 Task: Open Card Critical Path Analysis Review in Board Diversity and Inclusion Coaching and Mentorship Programs to Workspace Employee Engagement and add a team member Softage.1@softage.net, a label Orange, a checklist Customer Relationship Management, an attachment from your computer, a color Orange and finally, add a card description 'Create and send out employee engagement survey on career development opportunities' and a comment 'We need to ensure that we allocate enough time and resources to this task to ensure its success.'. Add a start date 'Jan 09, 1900' with a due date 'Jan 16, 1900'
Action: Mouse moved to (30, 287)
Screenshot: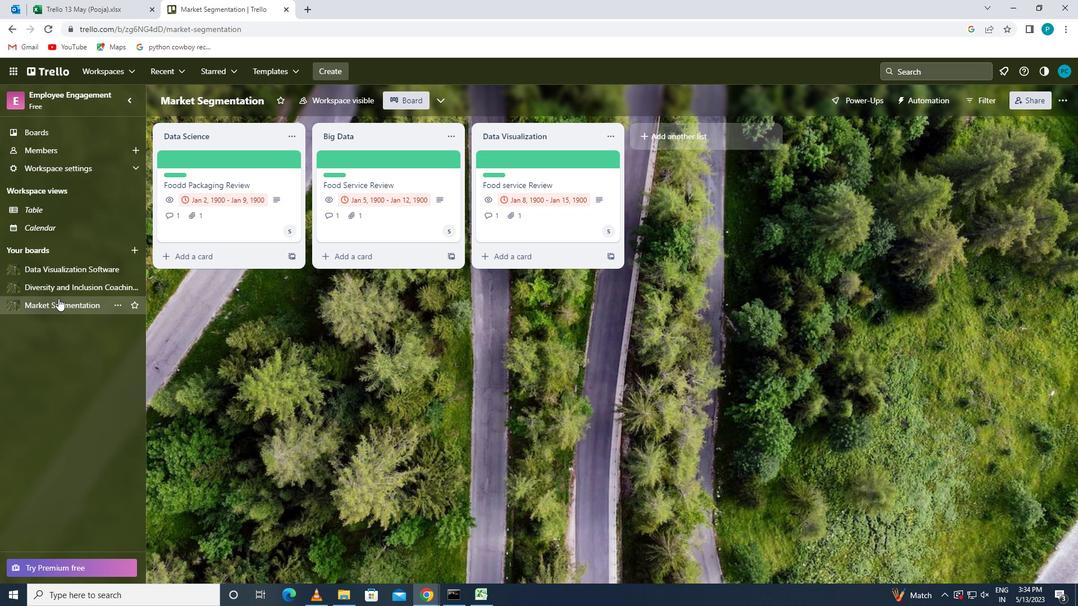 
Action: Mouse pressed left at (30, 287)
Screenshot: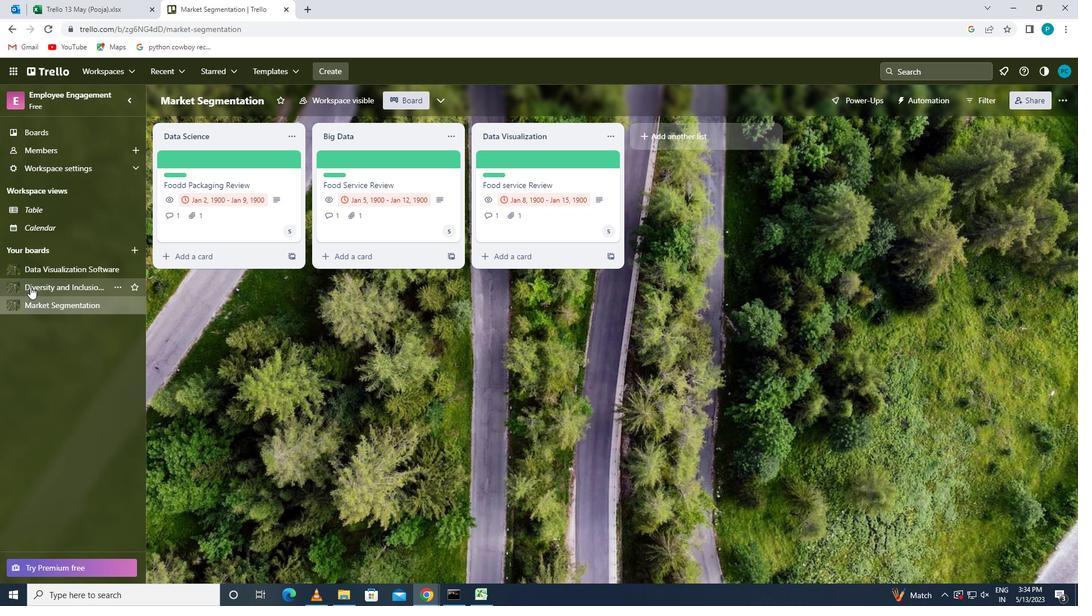 
Action: Mouse moved to (518, 160)
Screenshot: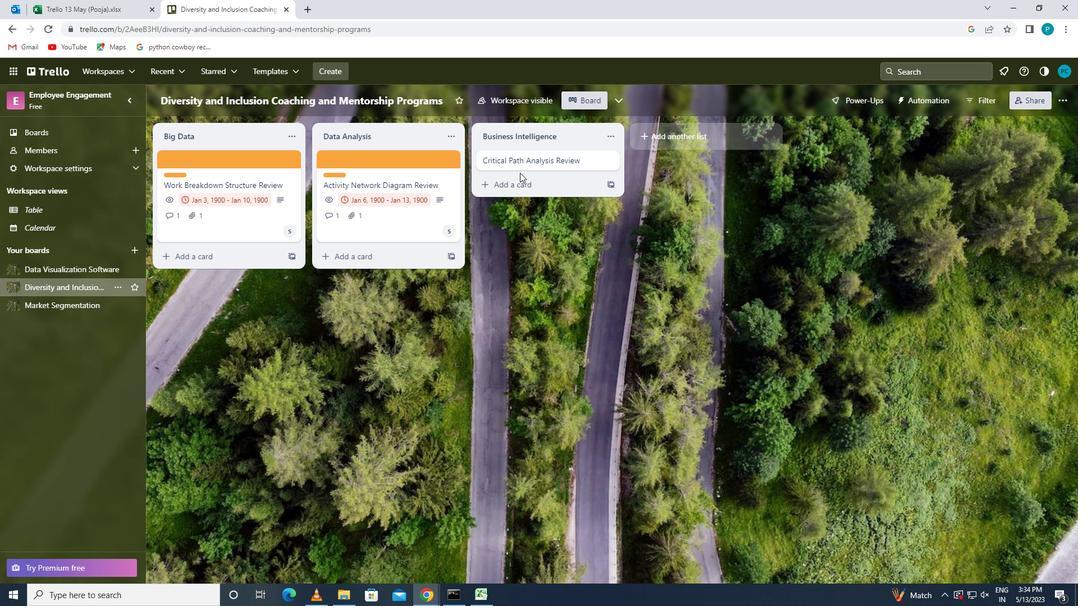 
Action: Mouse pressed left at (518, 160)
Screenshot: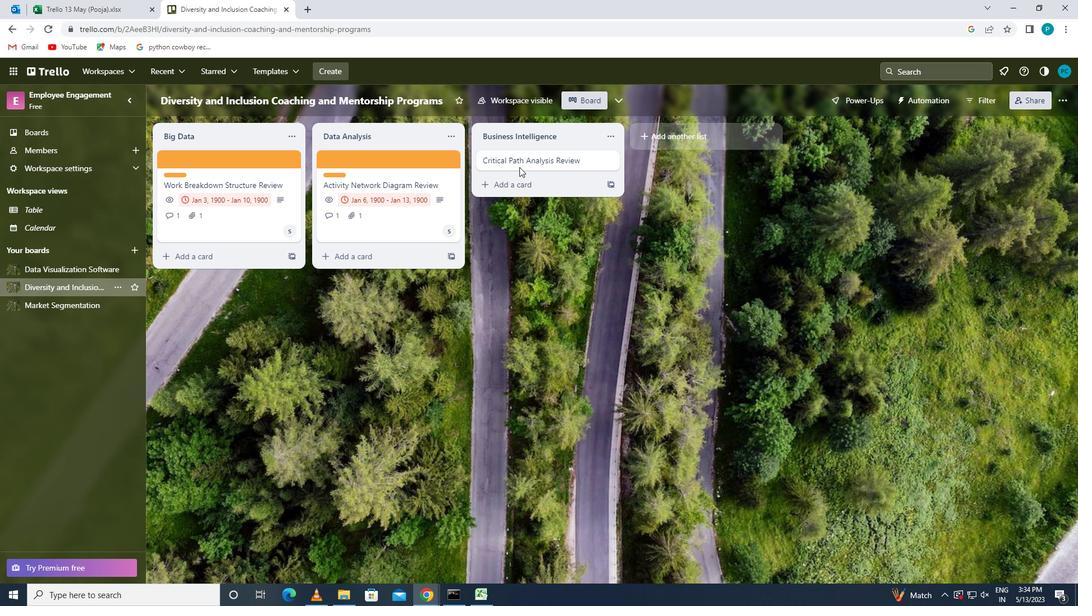 
Action: Mouse moved to (678, 198)
Screenshot: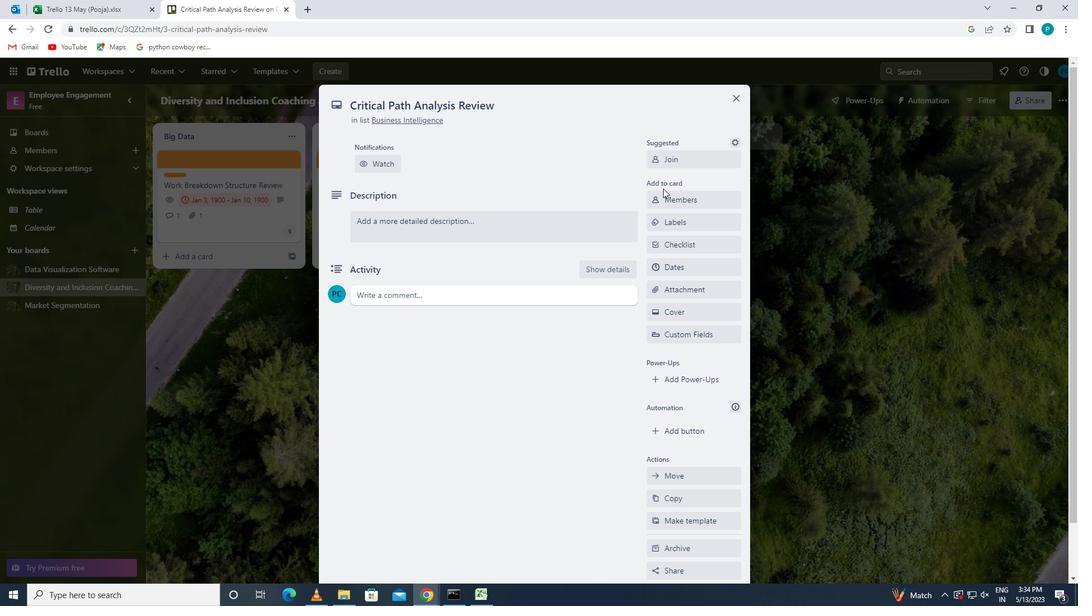 
Action: Mouse pressed left at (678, 198)
Screenshot: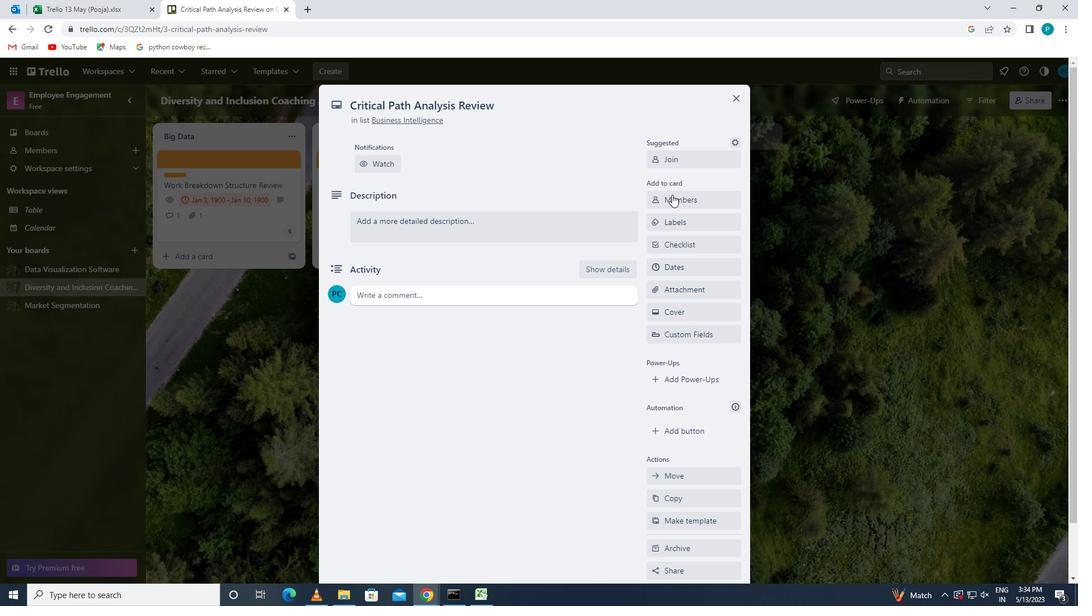 
Action: Mouse moved to (699, 252)
Screenshot: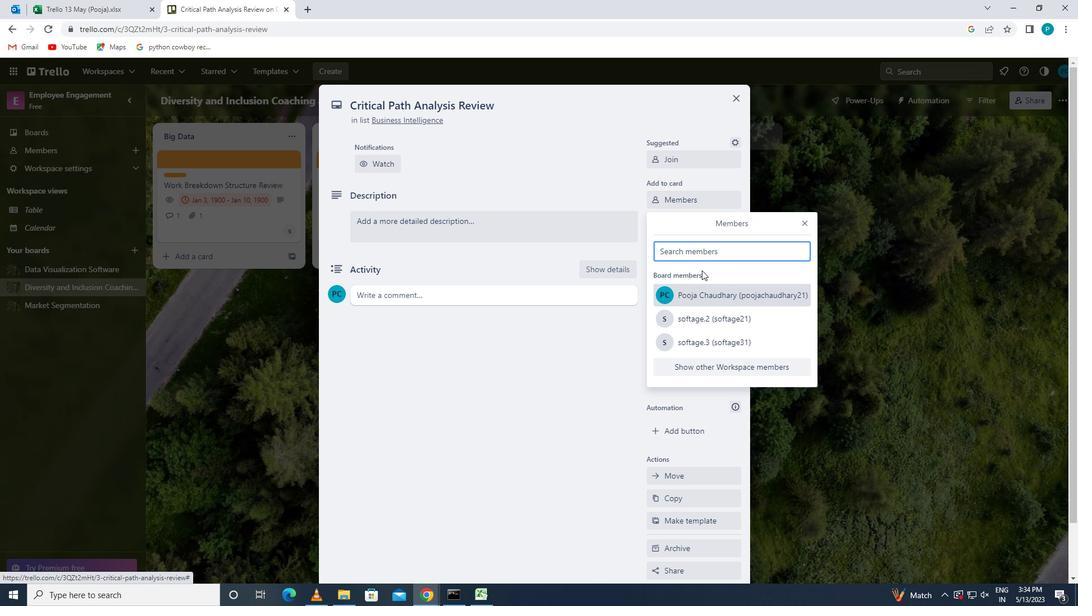 
Action: Mouse pressed left at (699, 252)
Screenshot: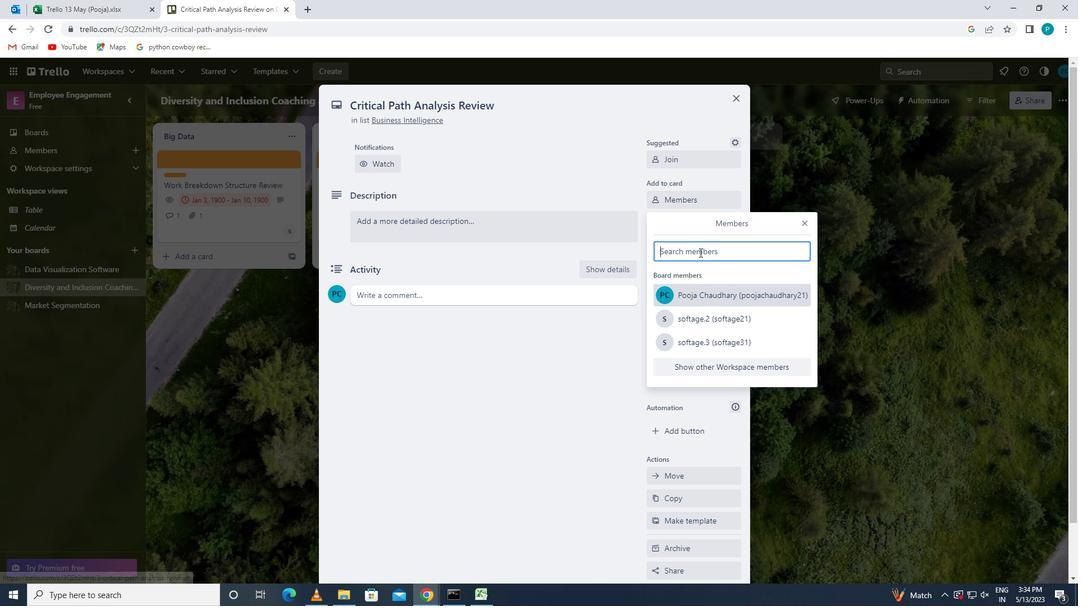 
Action: Key pressed <Key.caps_lock>s<Key.caps_lock>oftage.1
Screenshot: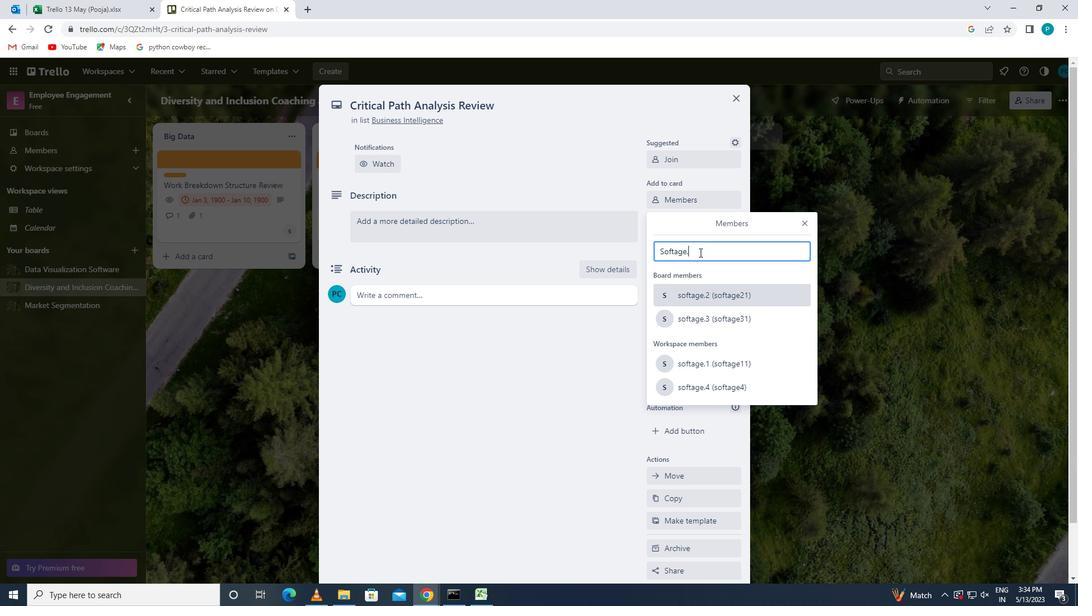 
Action: Mouse moved to (706, 353)
Screenshot: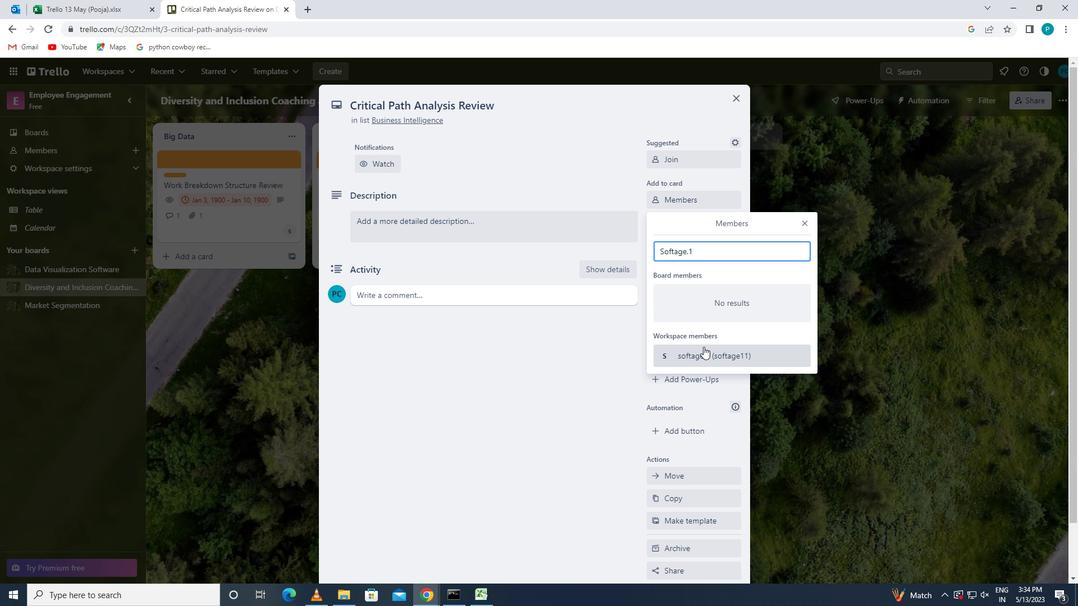 
Action: Mouse pressed left at (706, 353)
Screenshot: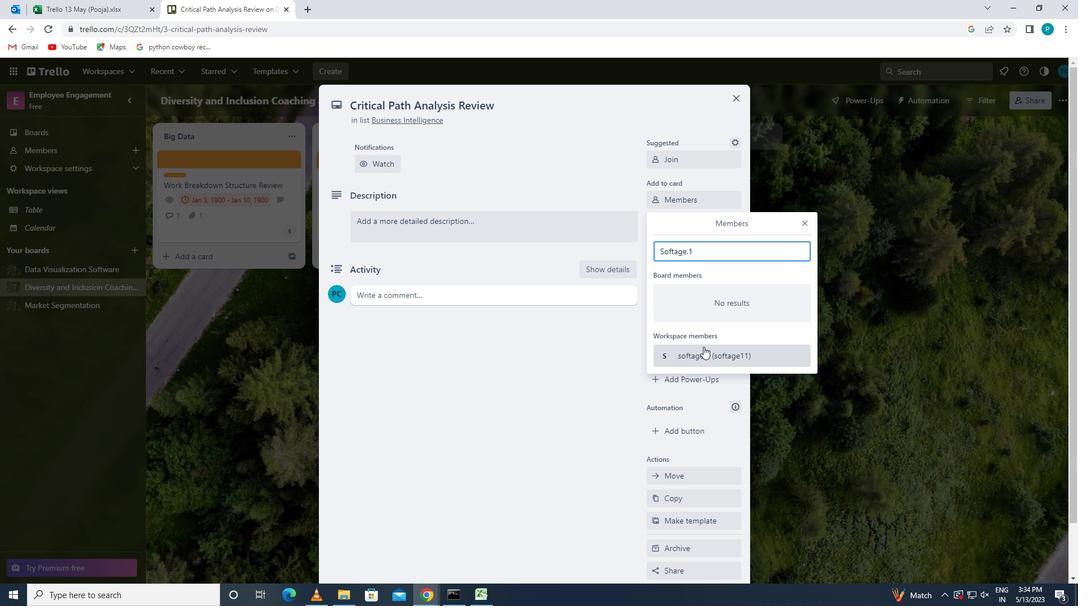 
Action: Mouse moved to (800, 218)
Screenshot: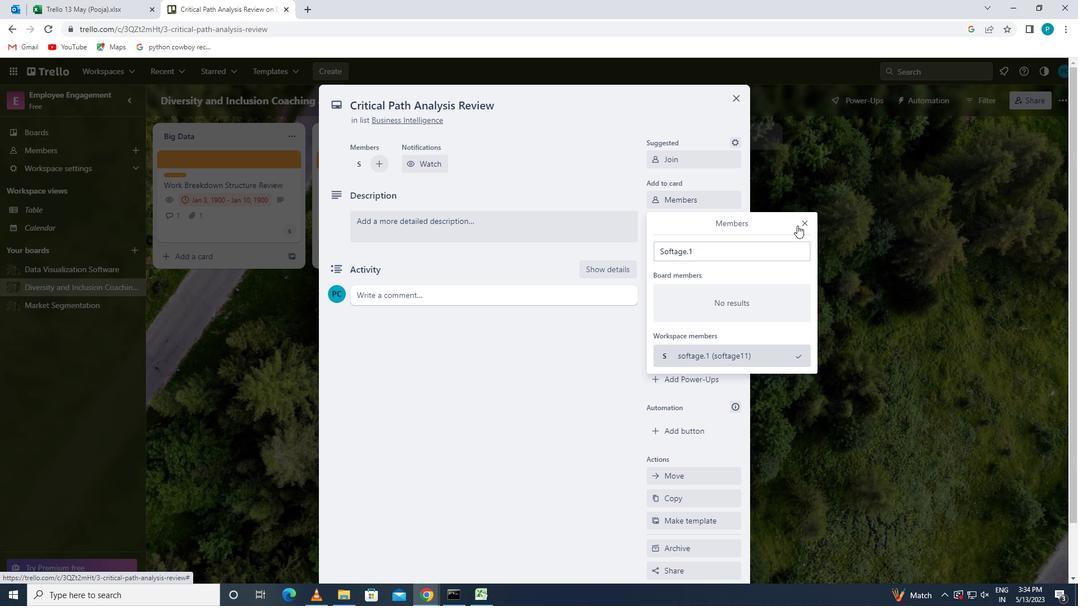 
Action: Mouse pressed left at (800, 218)
Screenshot: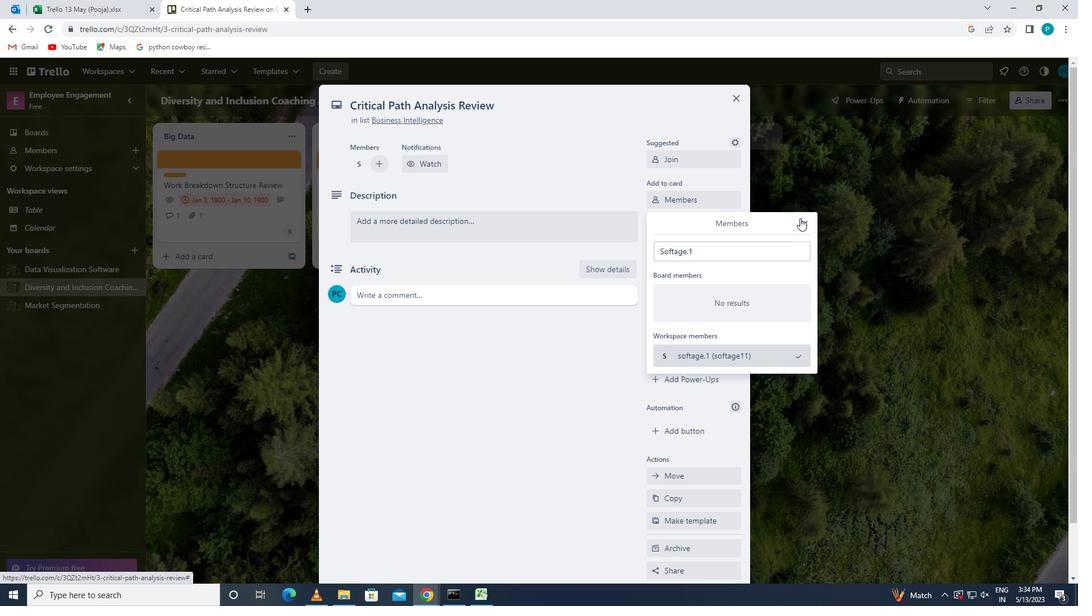 
Action: Mouse moved to (717, 217)
Screenshot: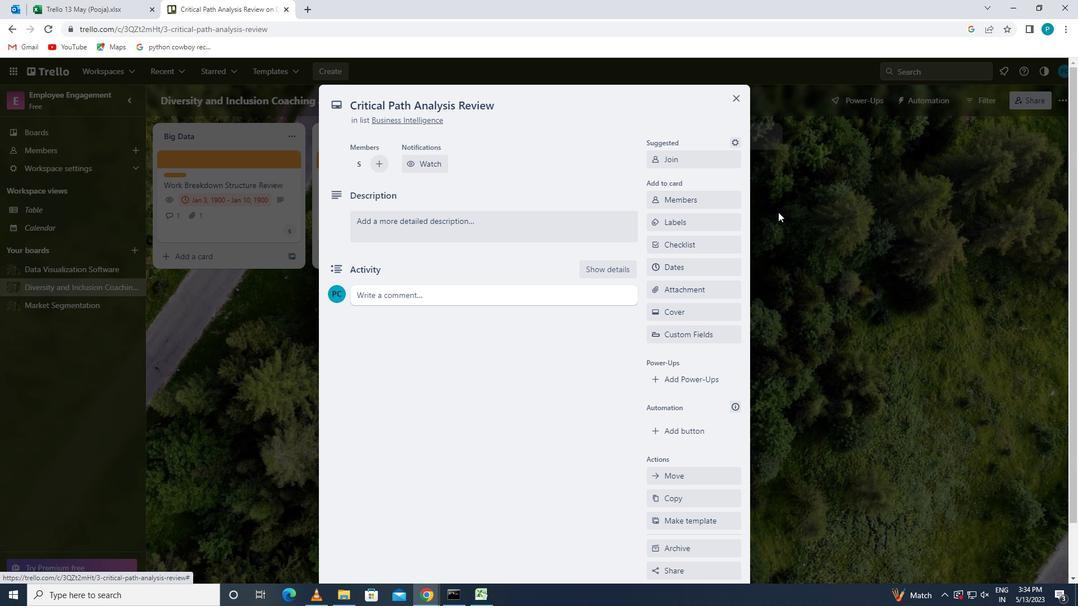 
Action: Mouse pressed left at (717, 217)
Screenshot: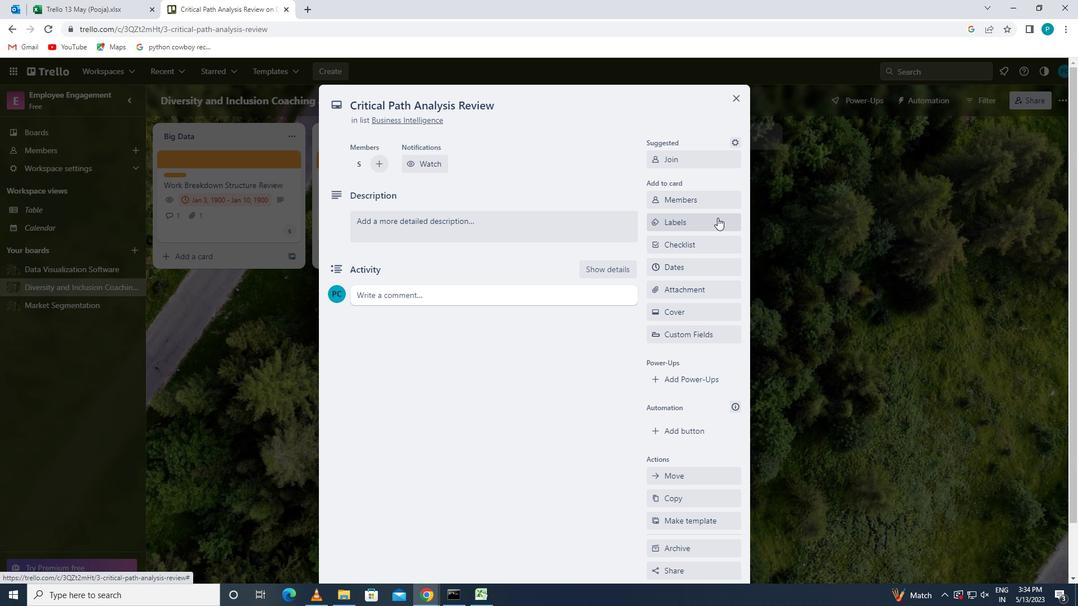
Action: Mouse moved to (672, 441)
Screenshot: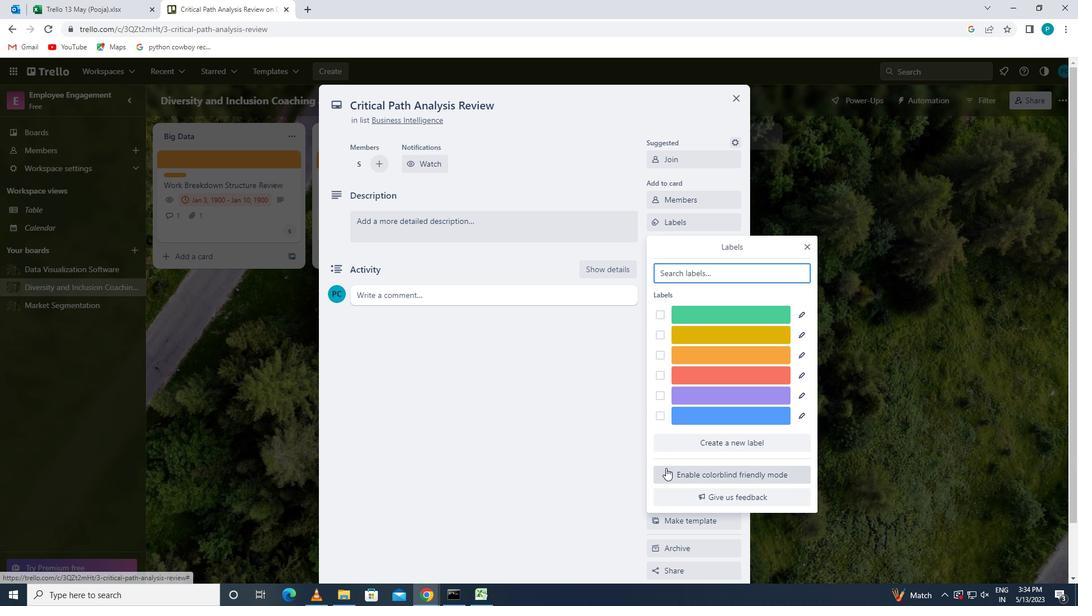 
Action: Mouse pressed left at (672, 441)
Screenshot: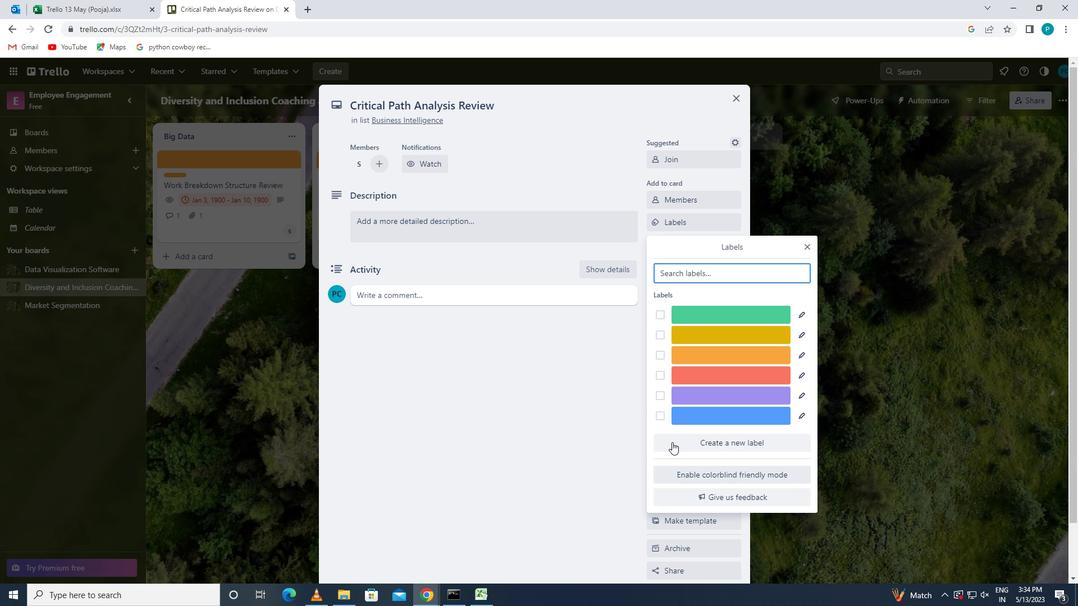 
Action: Mouse moved to (727, 410)
Screenshot: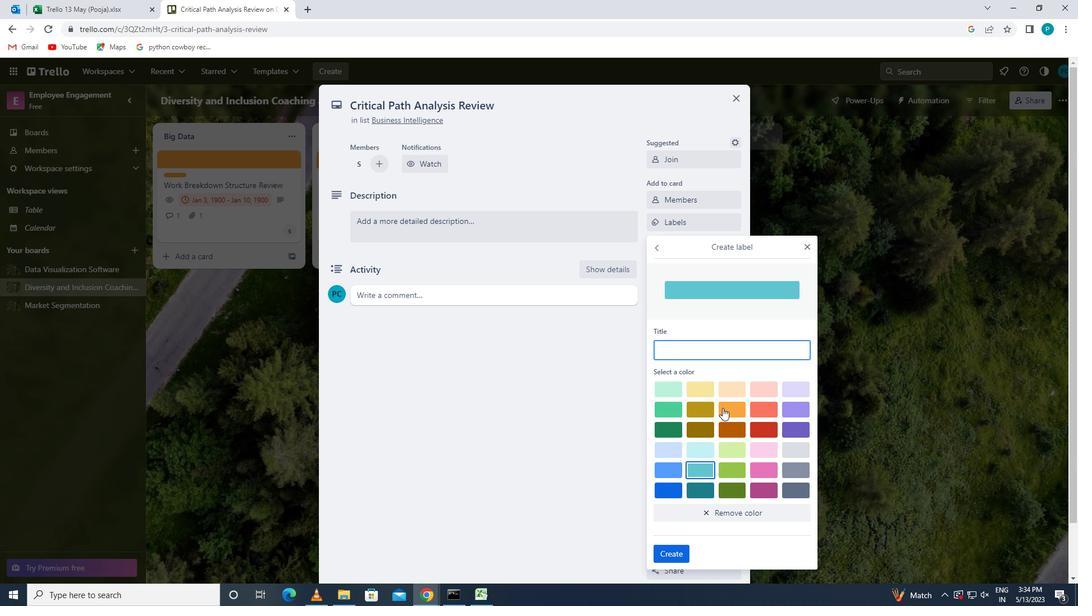 
Action: Mouse pressed left at (727, 410)
Screenshot: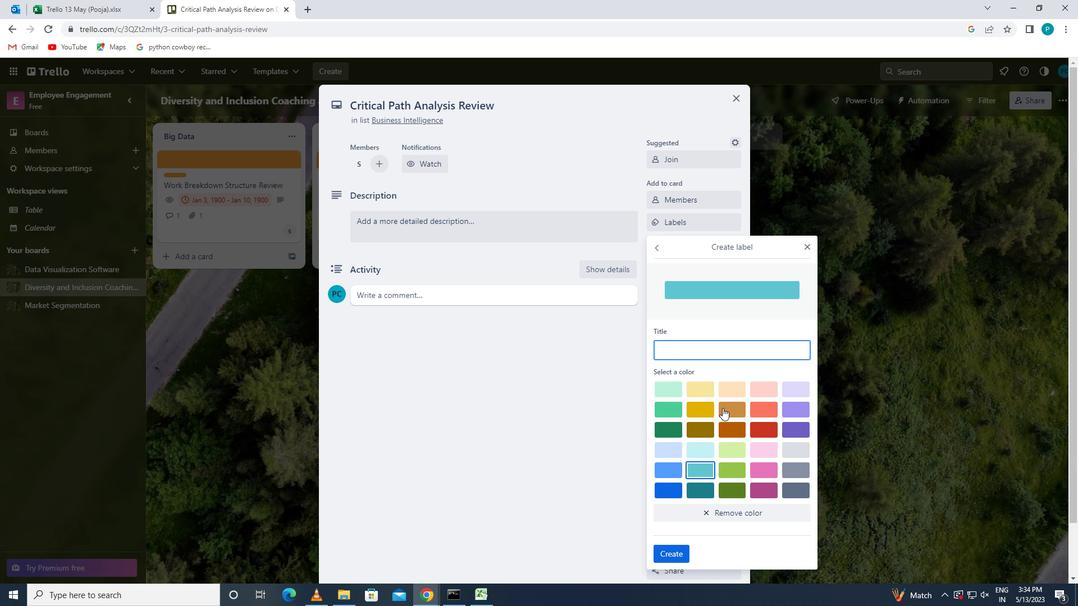 
Action: Mouse moved to (669, 550)
Screenshot: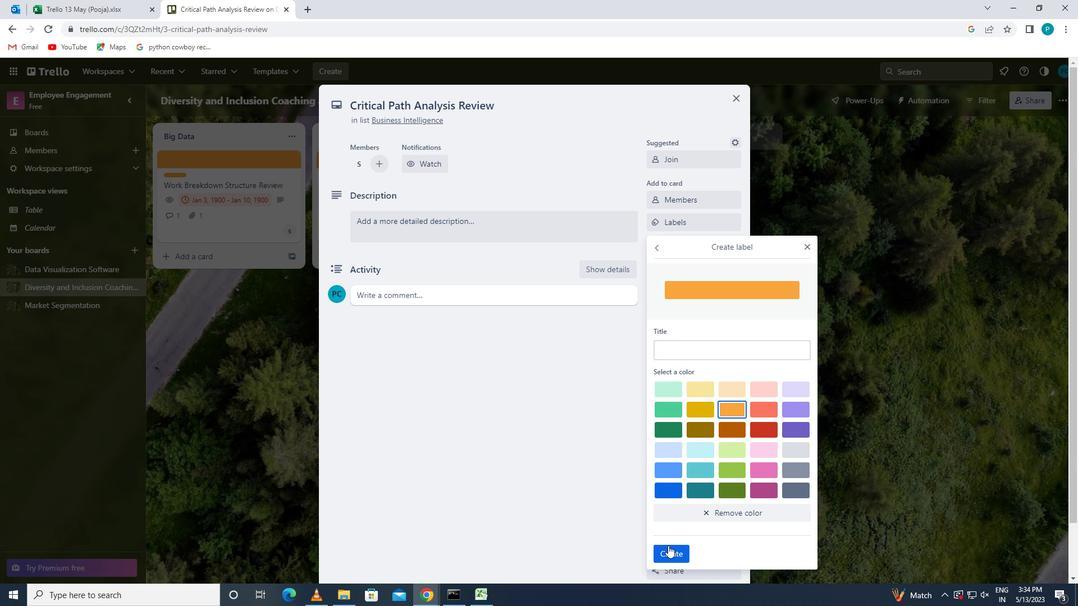 
Action: Mouse pressed left at (669, 550)
Screenshot: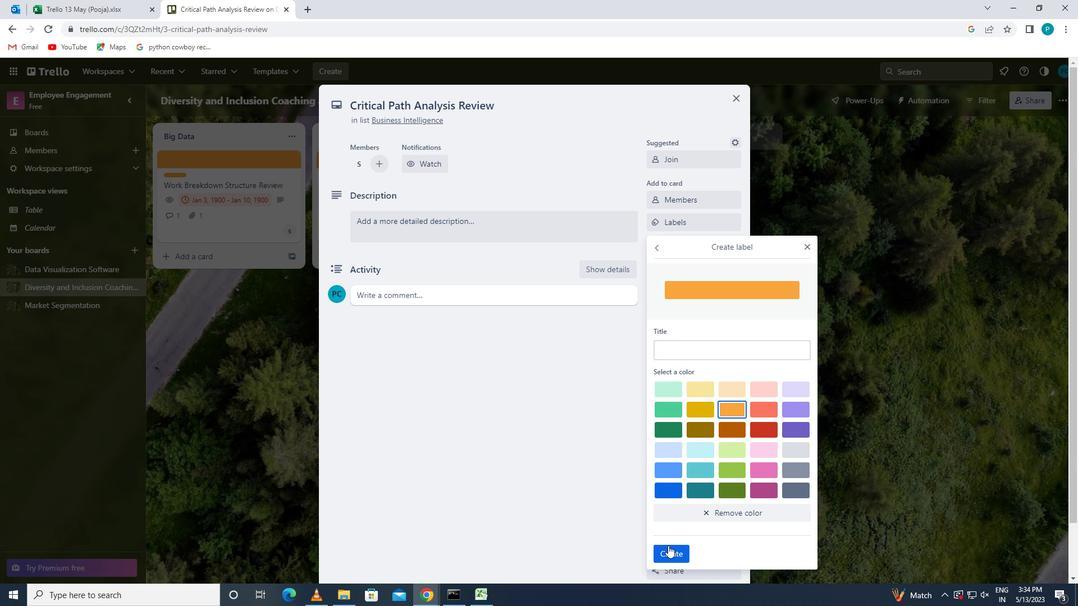 
Action: Mouse moved to (809, 242)
Screenshot: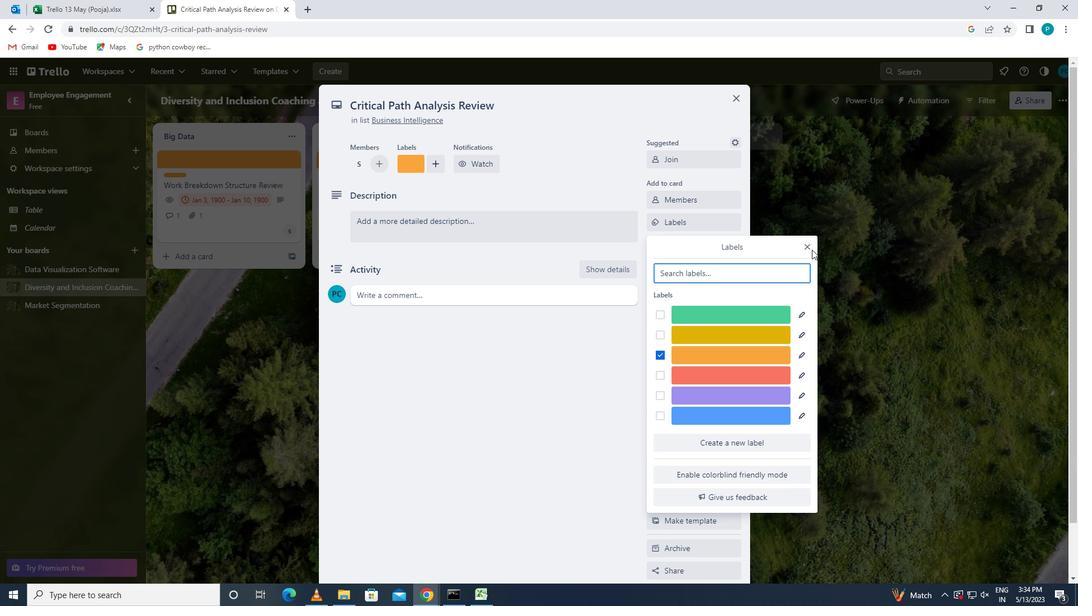 
Action: Mouse pressed left at (809, 242)
Screenshot: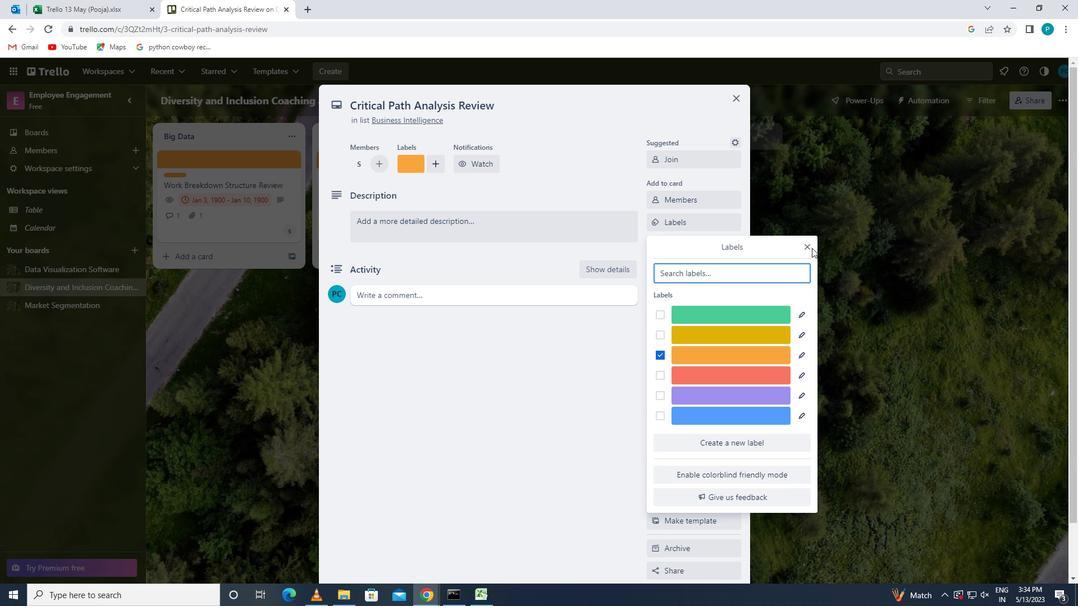 
Action: Mouse moved to (708, 239)
Screenshot: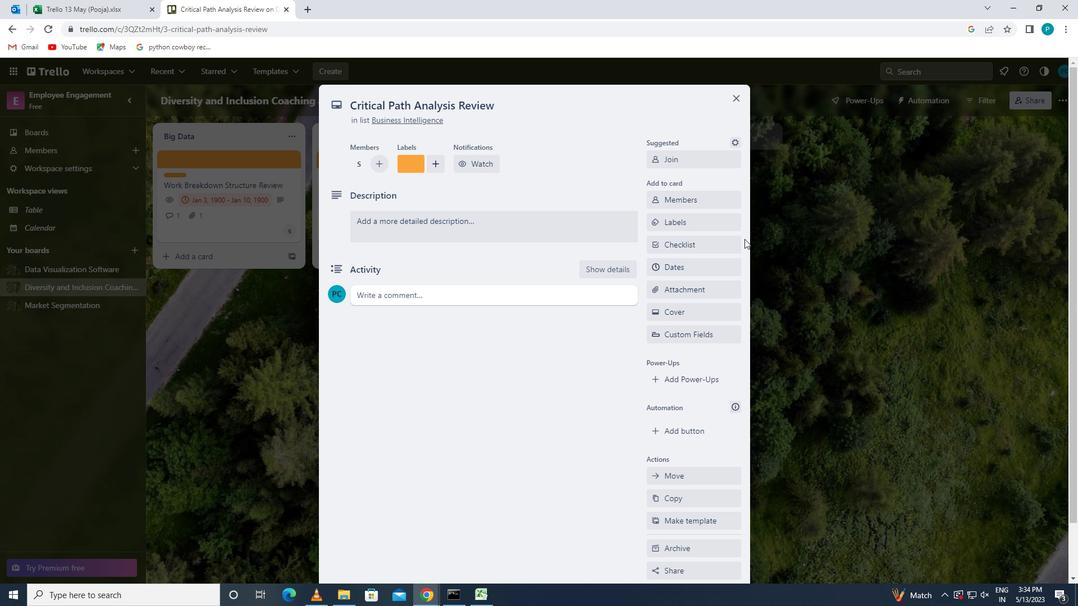 
Action: Mouse pressed left at (708, 239)
Screenshot: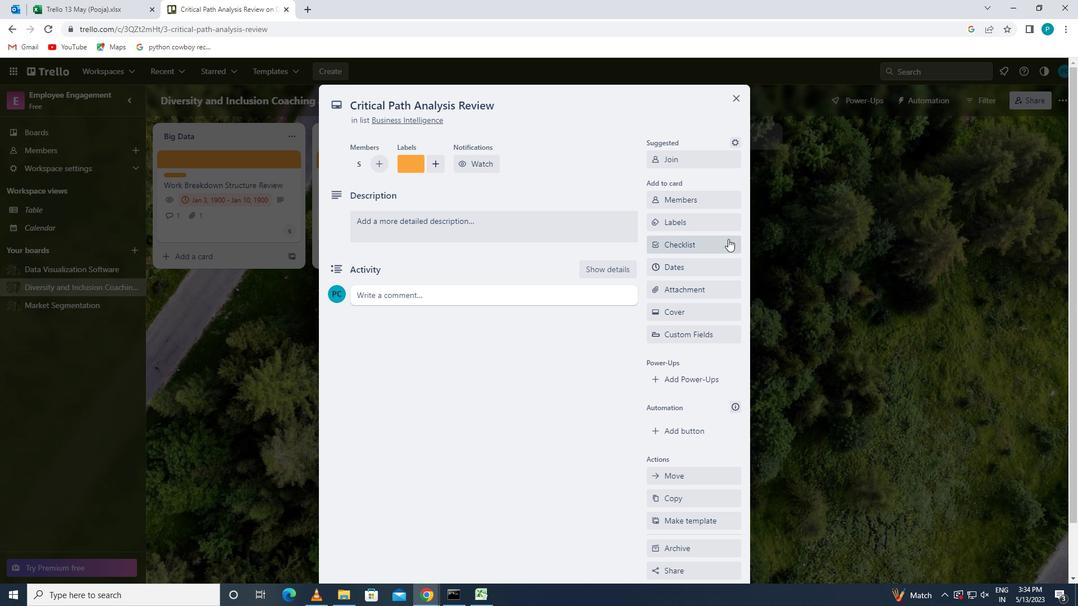 
Action: Key pressed <Key.caps_lock>c<Key.caps_lock>ustomer<Key.space><Key.caps_lock>r<Key.caps_lock>elationship<Key.space><Key.caps_lock>m<Key.caps_lock>anagement
Screenshot: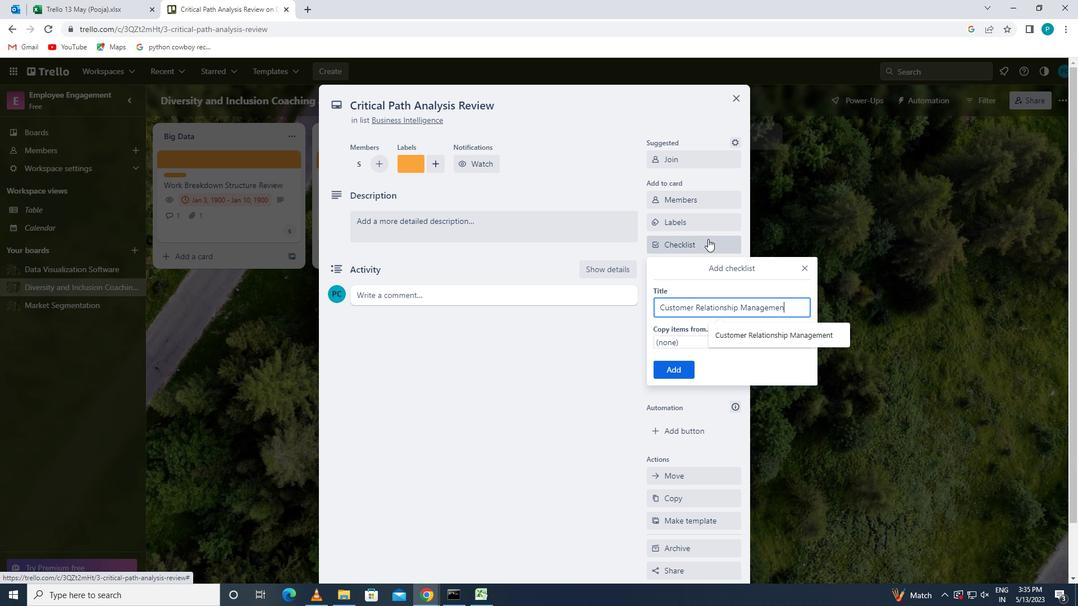 
Action: Mouse moved to (688, 366)
Screenshot: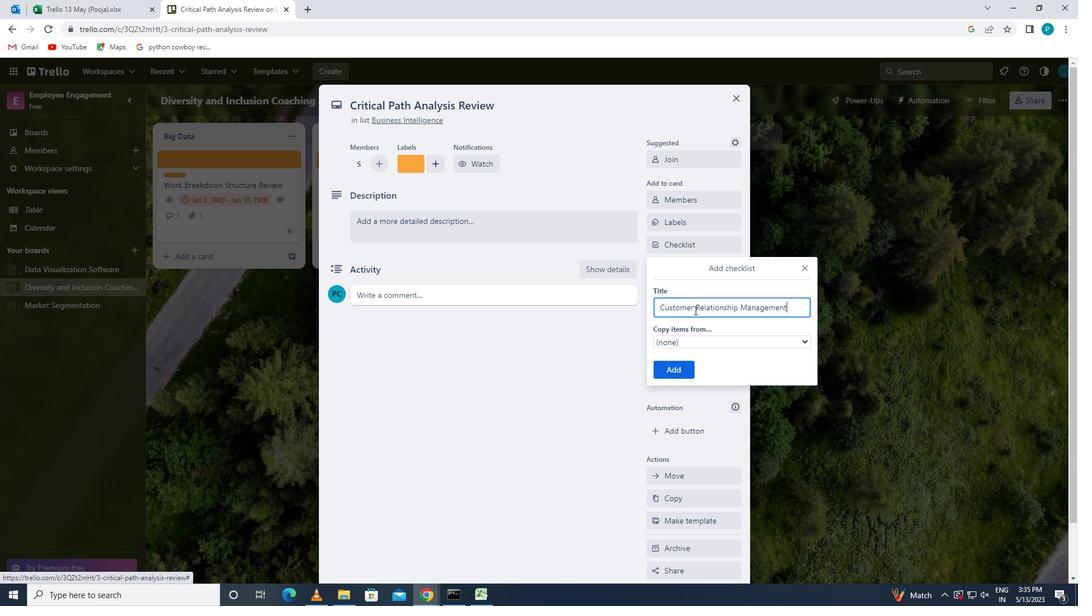 
Action: Mouse pressed left at (688, 366)
Screenshot: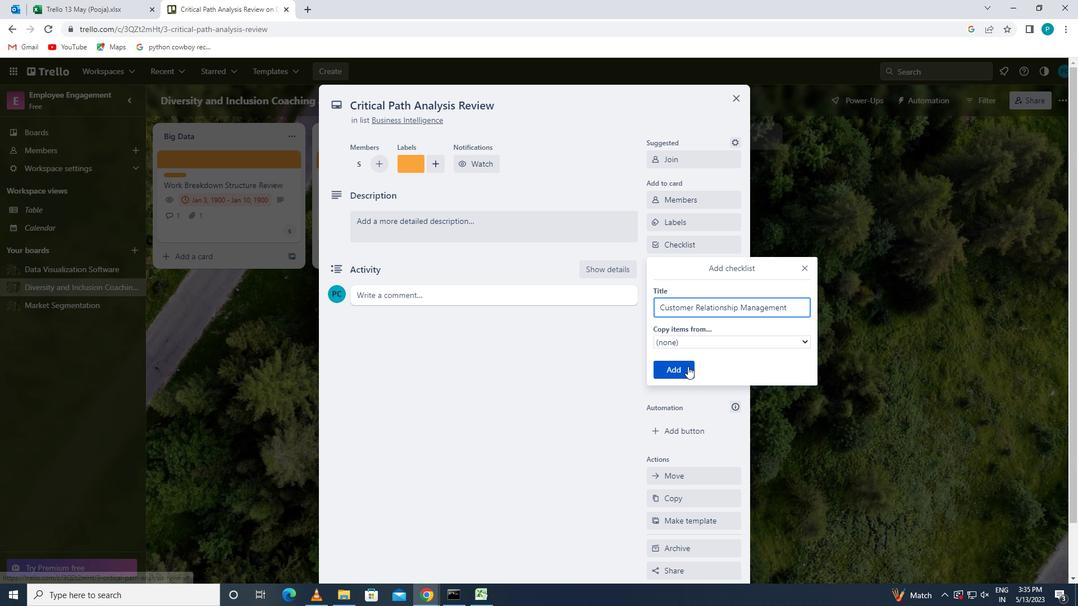 
Action: Mouse moved to (681, 295)
Screenshot: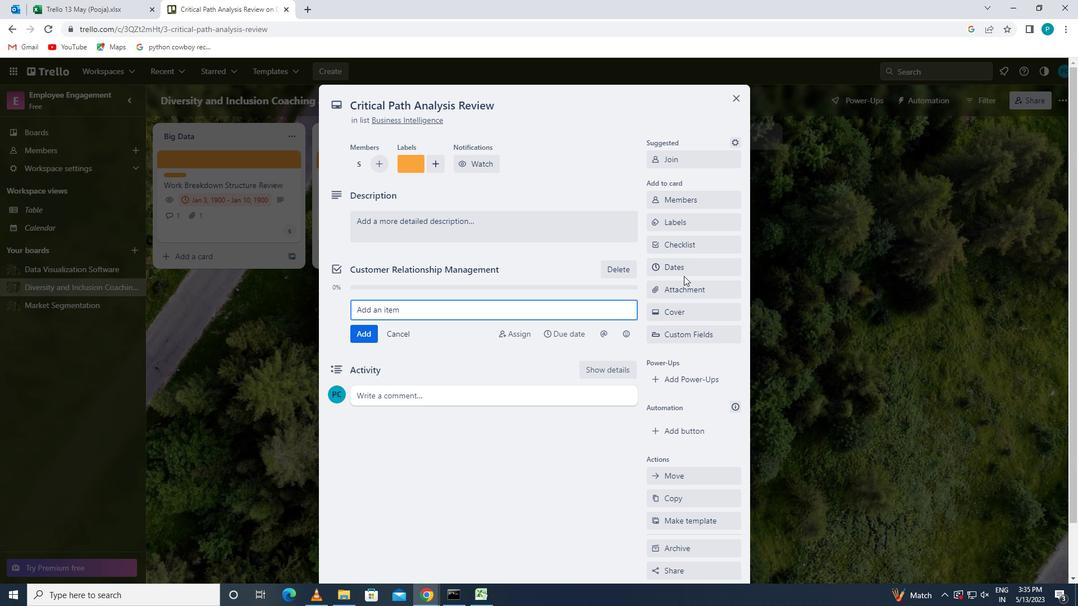 
Action: Mouse pressed left at (681, 295)
Screenshot: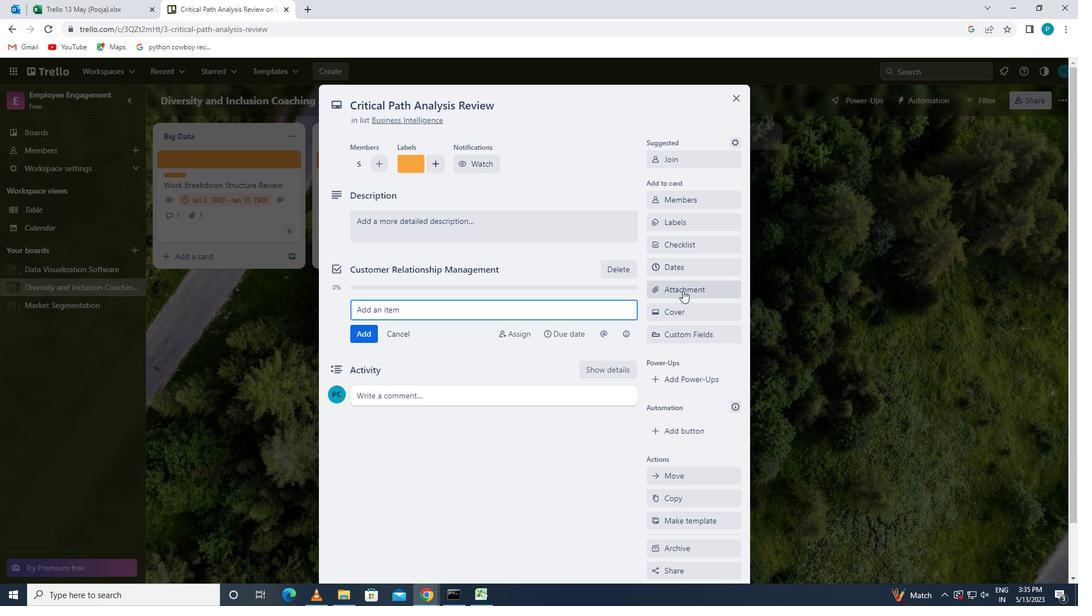 
Action: Mouse moved to (680, 334)
Screenshot: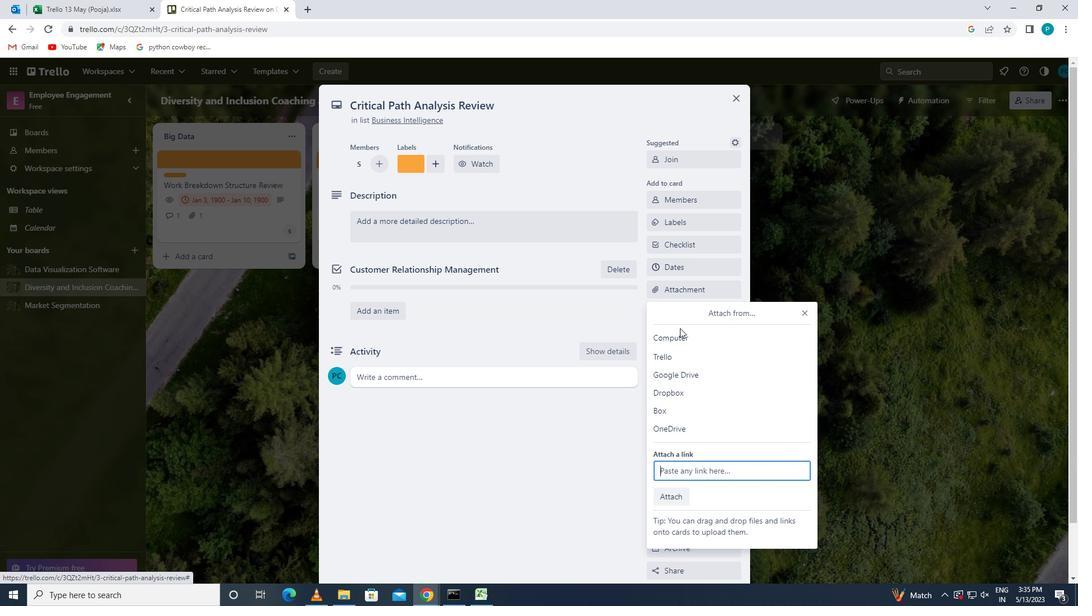 
Action: Mouse pressed left at (680, 334)
Screenshot: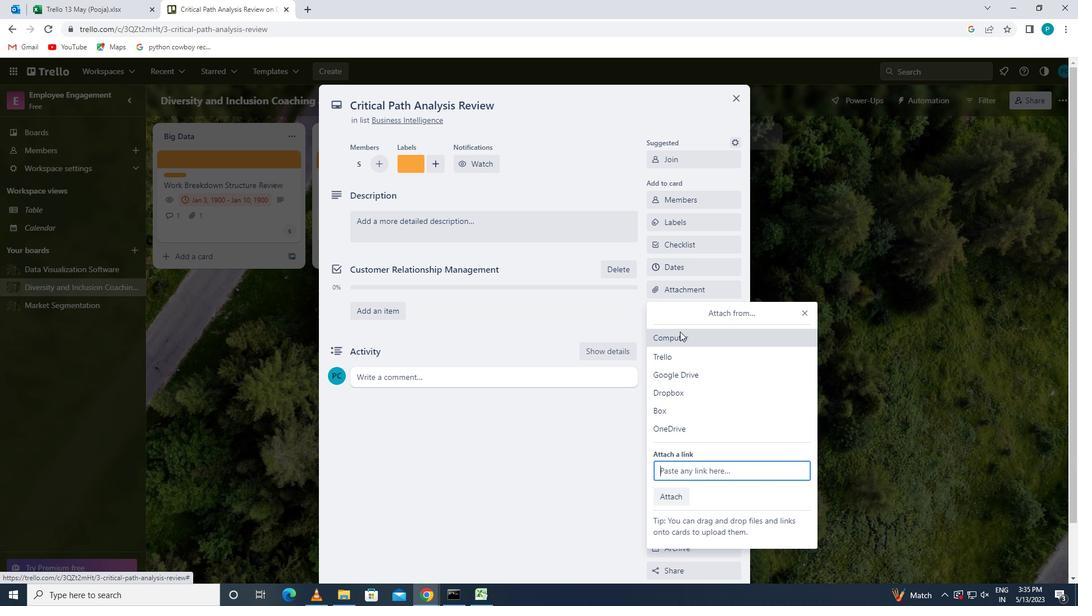 
Action: Mouse moved to (241, 84)
Screenshot: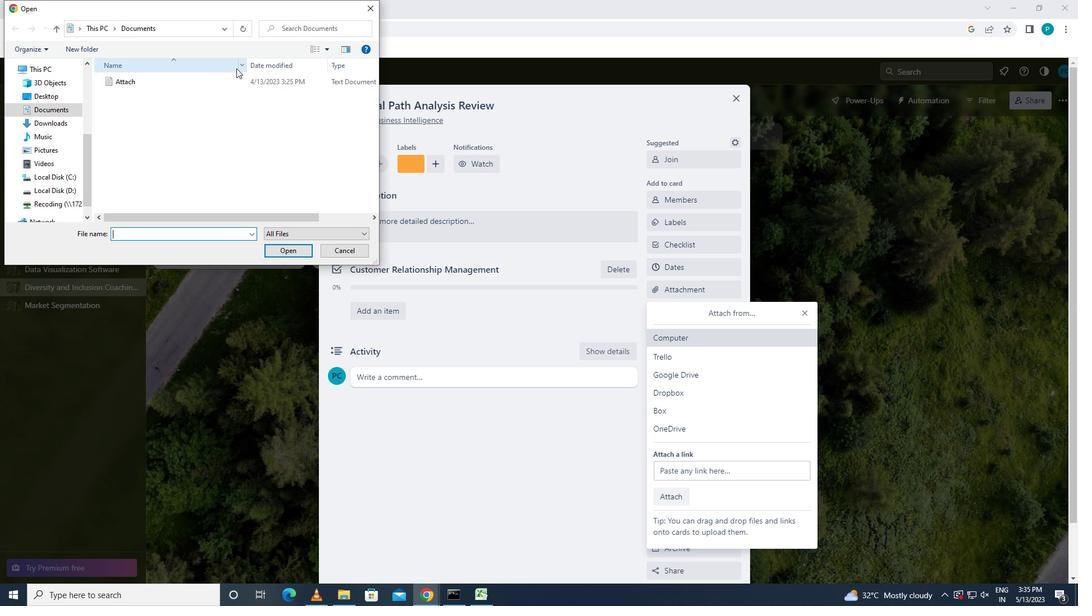 
Action: Mouse pressed left at (241, 84)
Screenshot: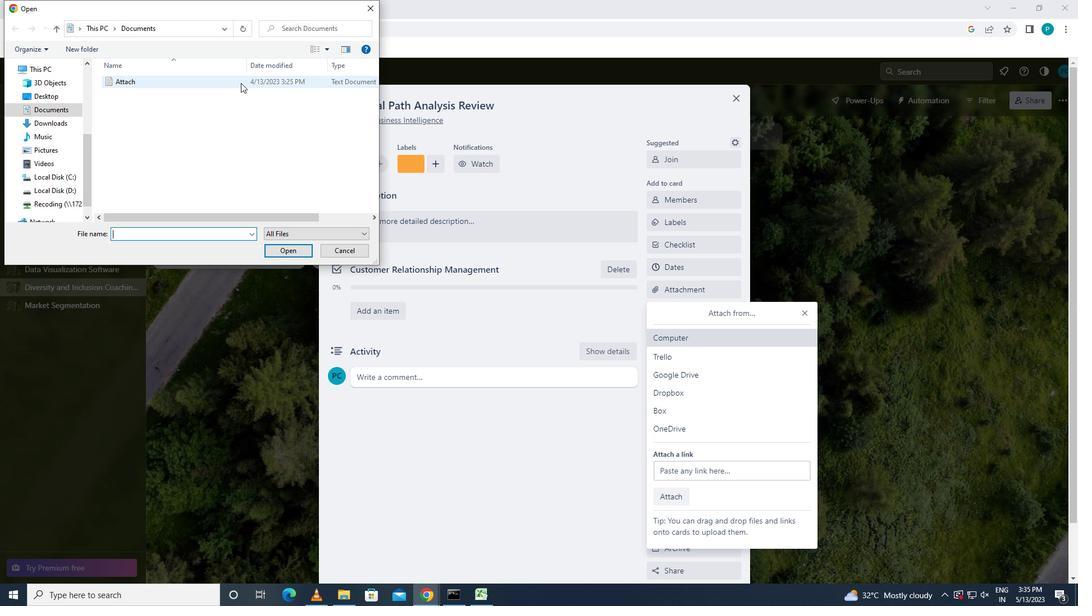 
Action: Mouse moved to (284, 245)
Screenshot: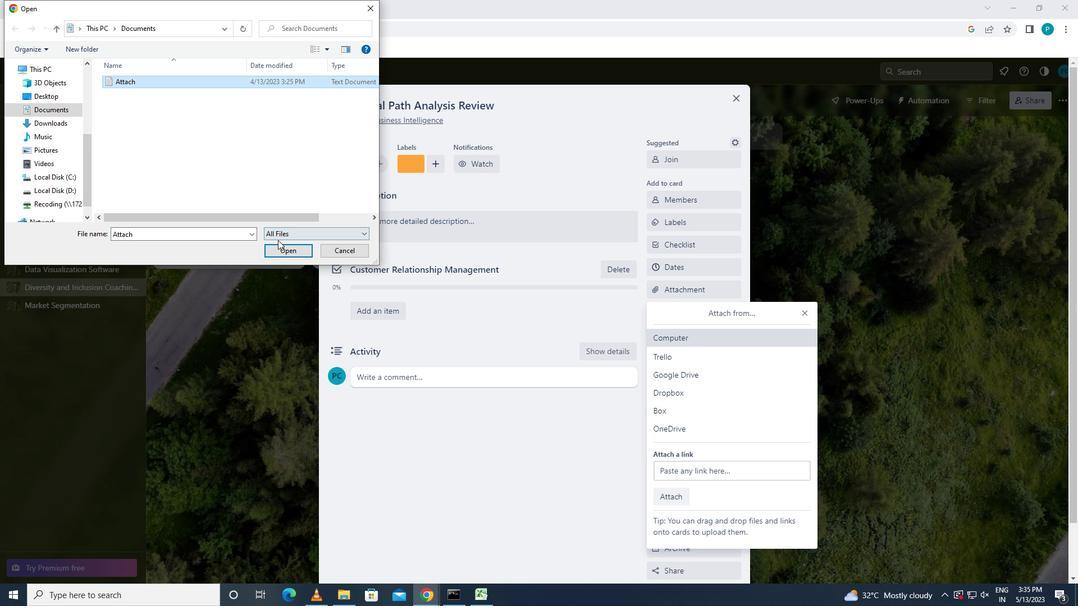 
Action: Mouse pressed left at (284, 245)
Screenshot: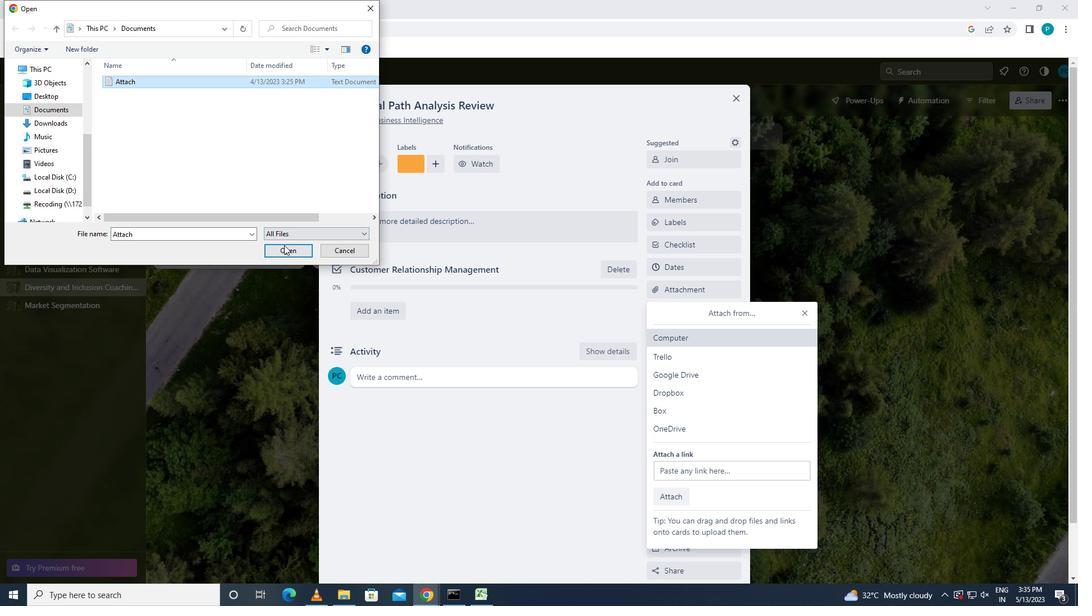 
Action: Mouse moved to (688, 312)
Screenshot: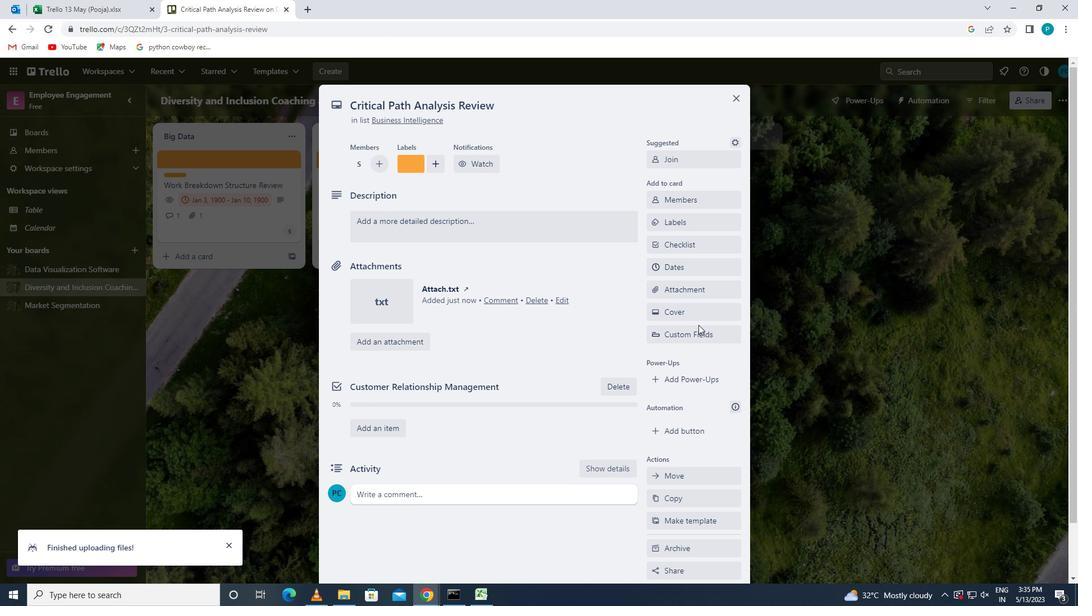 
Action: Mouse pressed left at (688, 312)
Screenshot: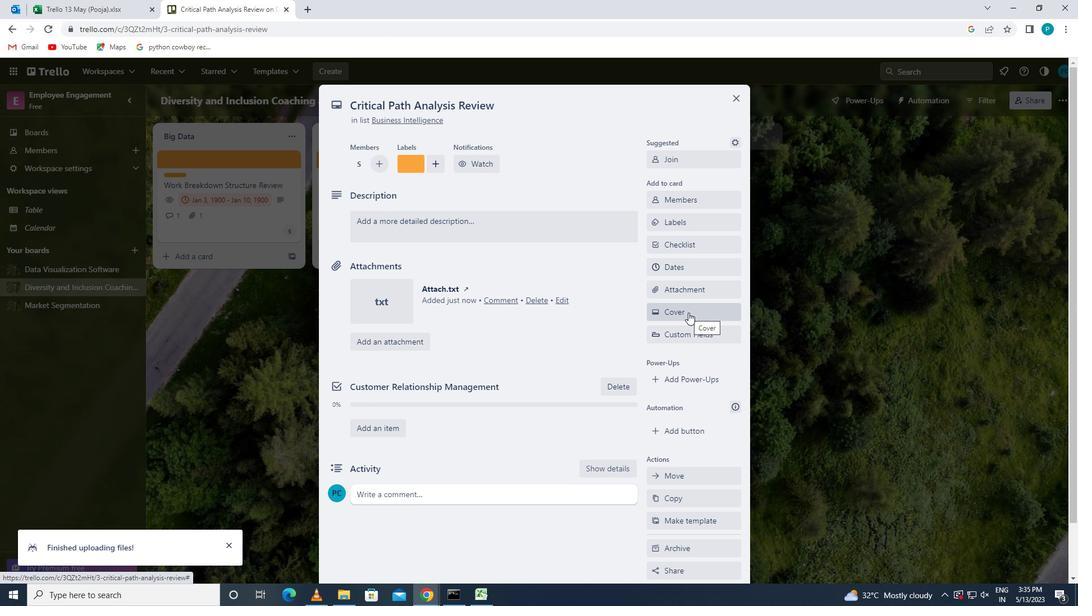 
Action: Mouse moved to (723, 356)
Screenshot: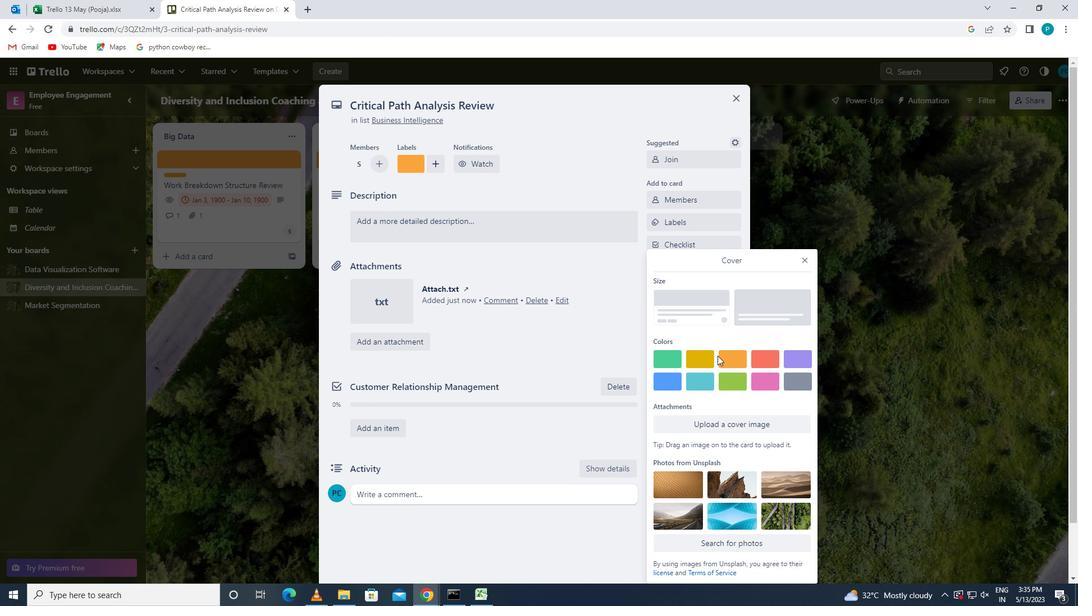 
Action: Mouse pressed left at (723, 356)
Screenshot: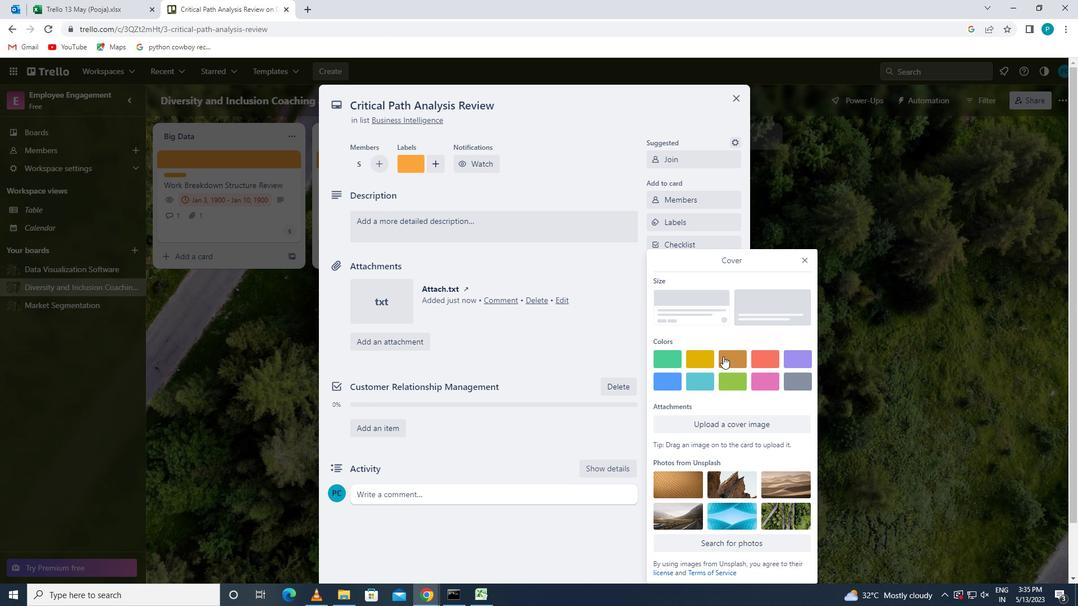 
Action: Mouse moved to (804, 236)
Screenshot: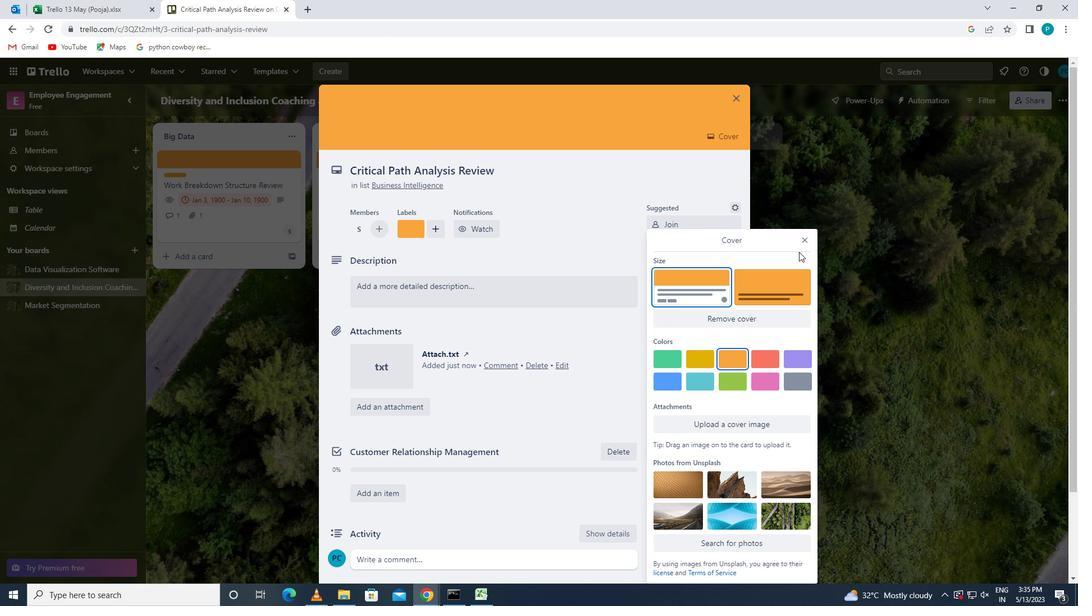 
Action: Mouse pressed left at (804, 236)
Screenshot: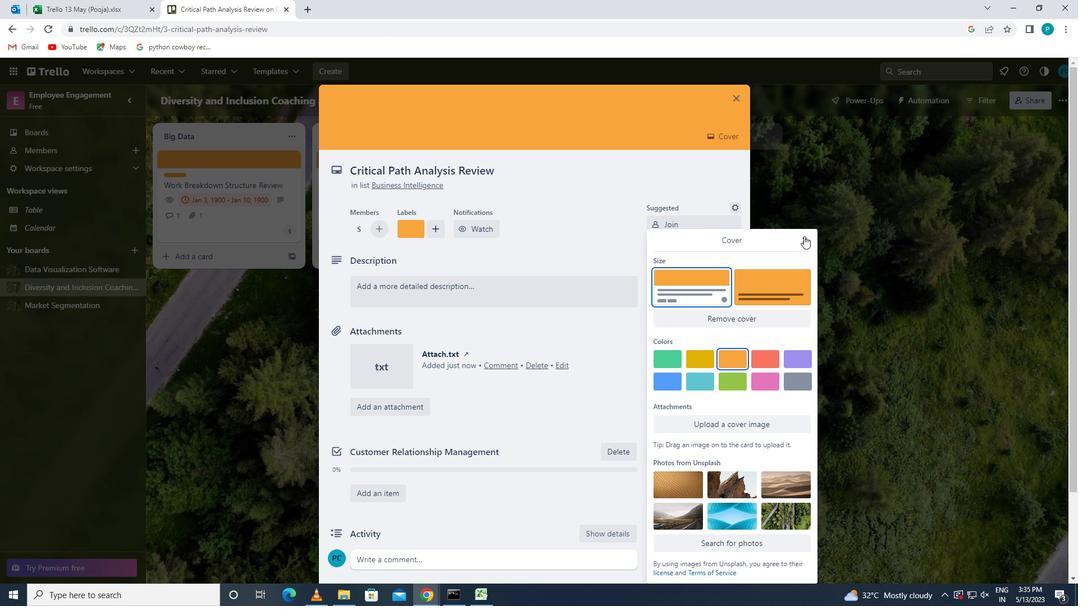
Action: Mouse moved to (539, 292)
Screenshot: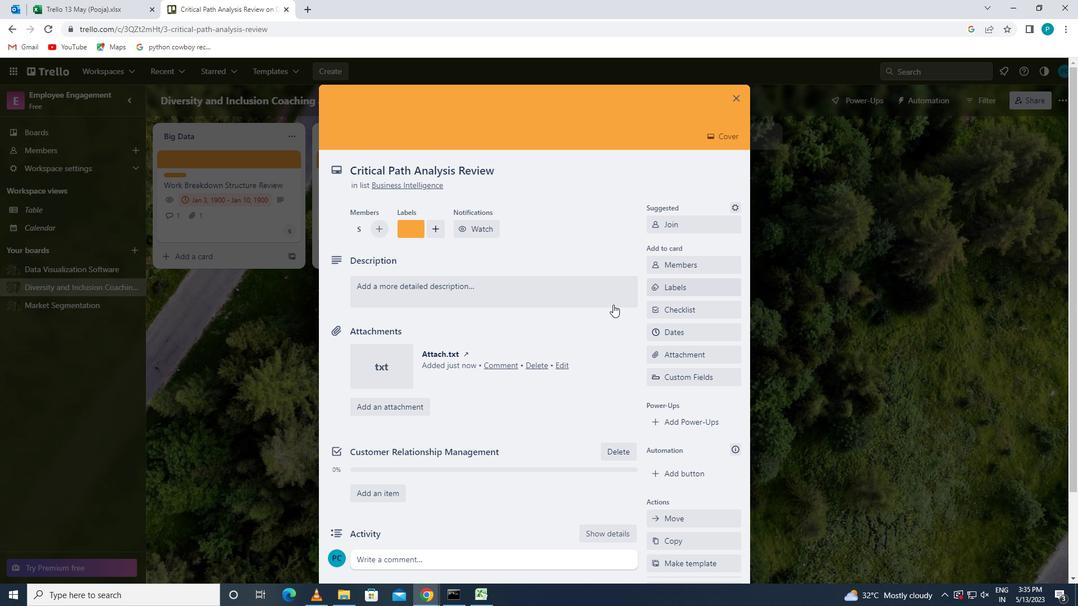 
Action: Mouse pressed left at (539, 292)
Screenshot: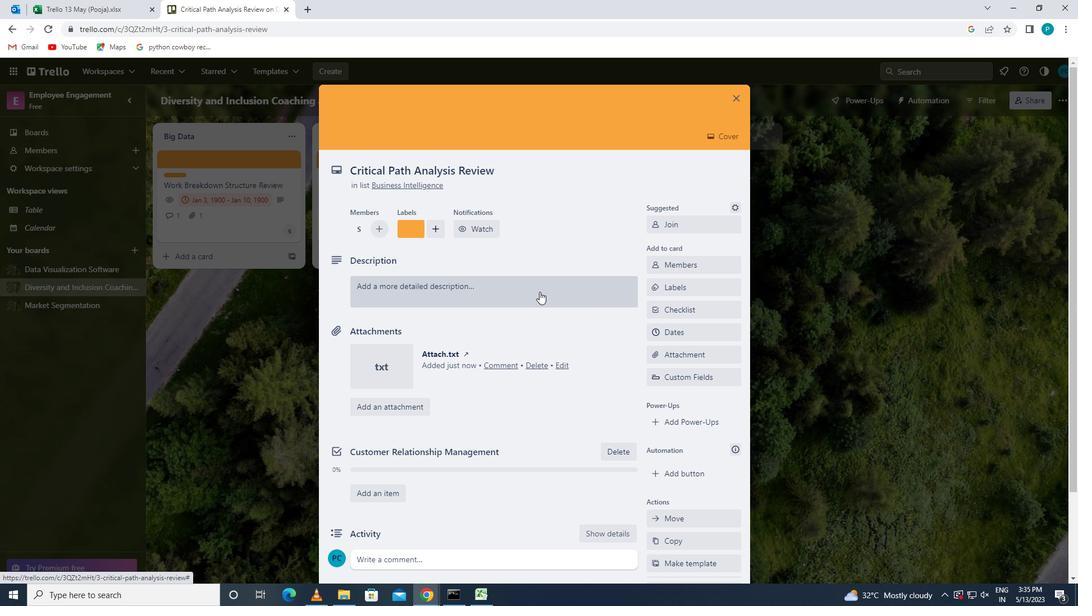 
Action: Key pressed <Key.caps_lock>c<Key.caps_lock>reate<Key.space>and<Key.space>send<Key.space>out<Key.space>employee<Key.space>engagement<Key.space>survey<Key.space>on<Key.space>career<Key.space>developmeny<Key.backspace>t<Key.space>opportuni<Key.backspace>ties
Screenshot: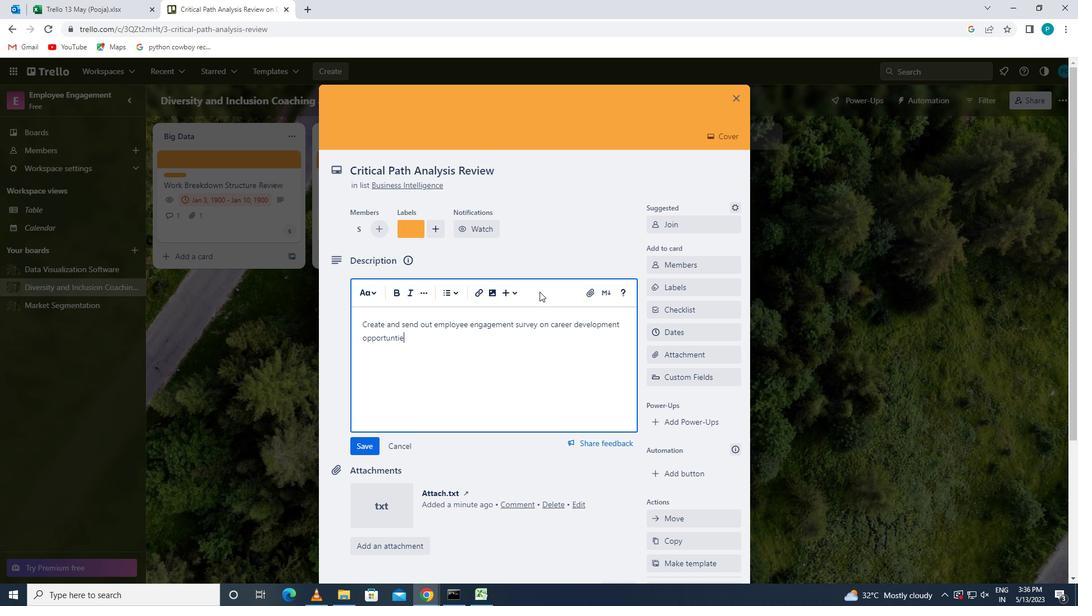 
Action: Mouse moved to (361, 446)
Screenshot: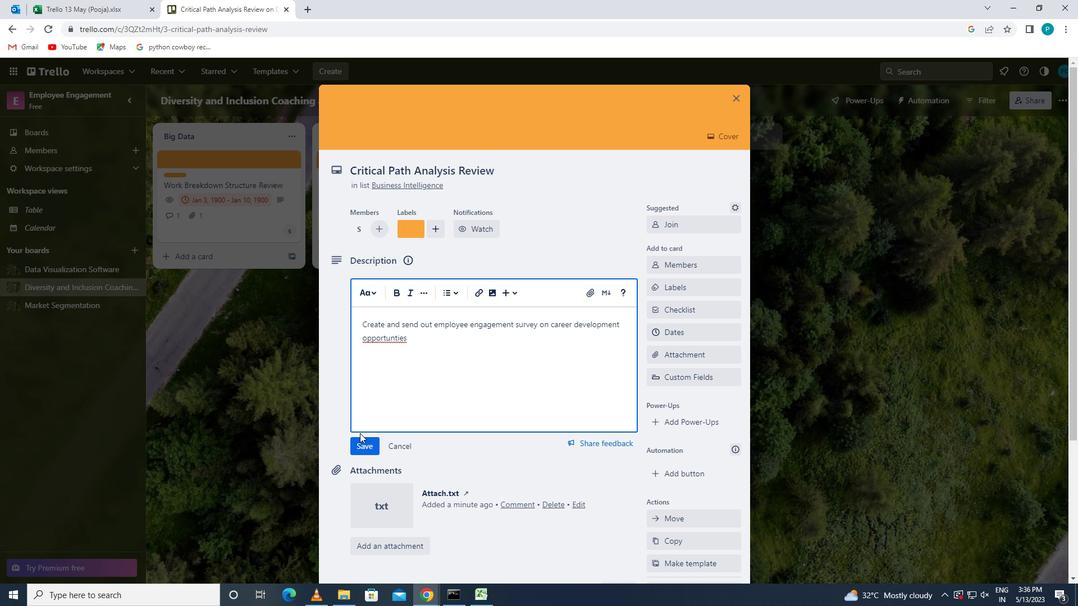 
Action: Mouse pressed left at (361, 446)
Screenshot: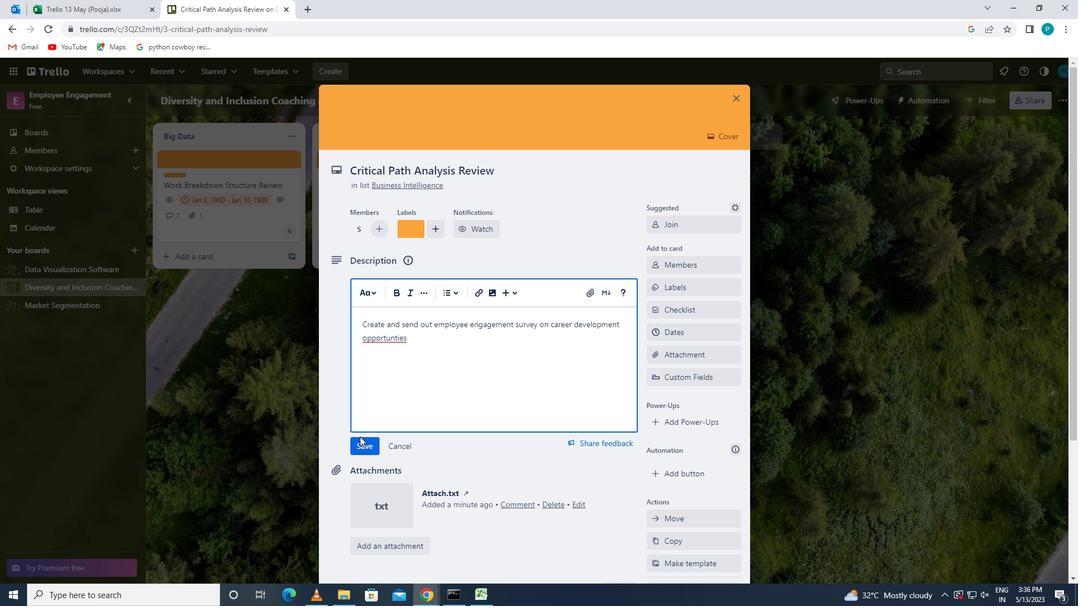 
Action: Mouse scrolled (361, 445) with delta (0, 0)
Screenshot: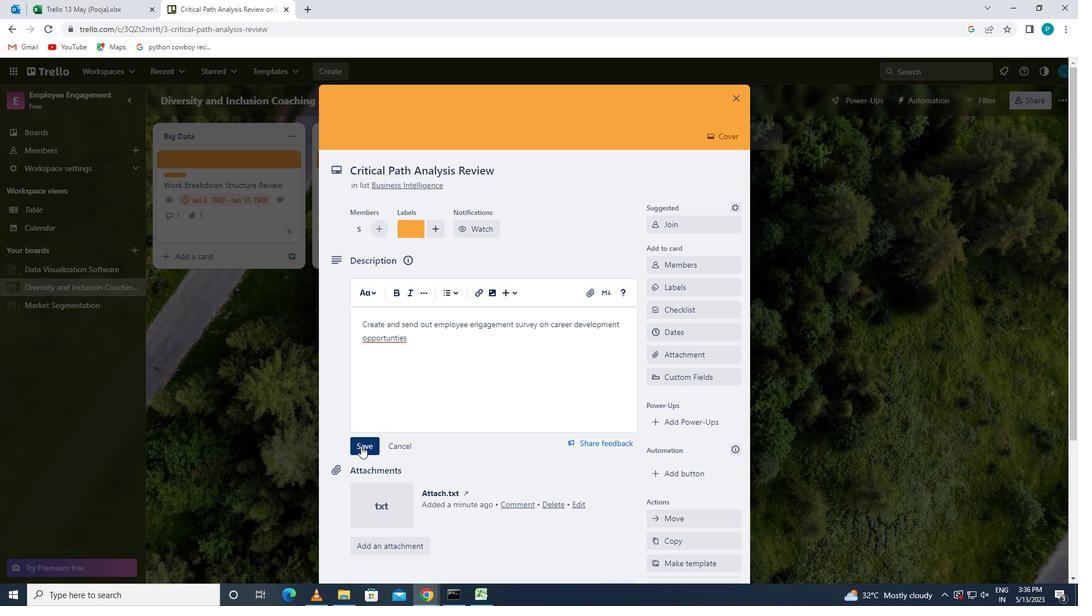 
Action: Mouse scrolled (361, 445) with delta (0, 0)
Screenshot: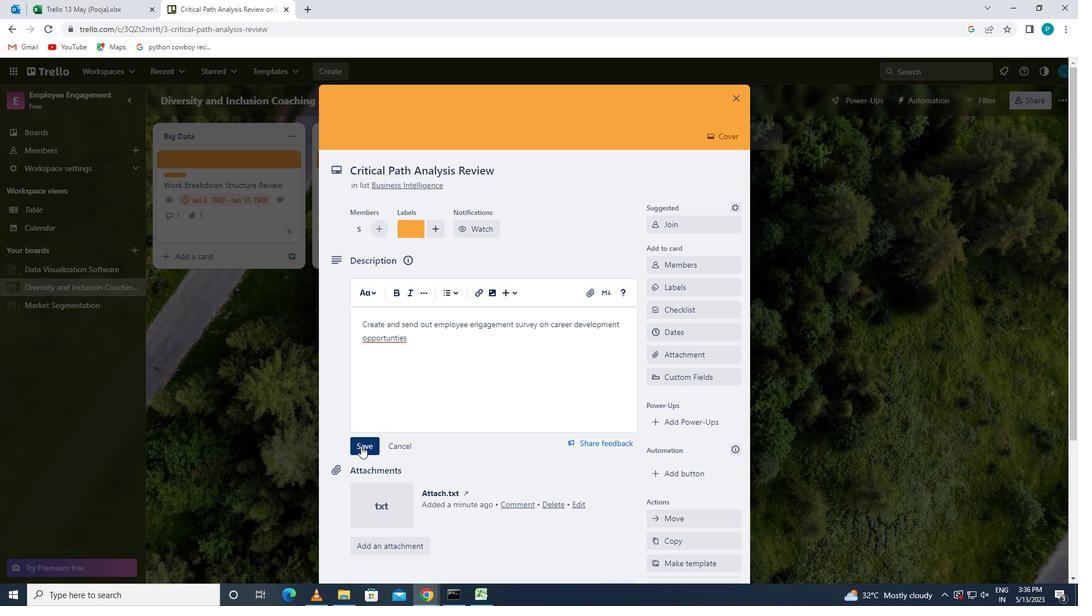 
Action: Mouse scrolled (361, 445) with delta (0, 0)
Screenshot: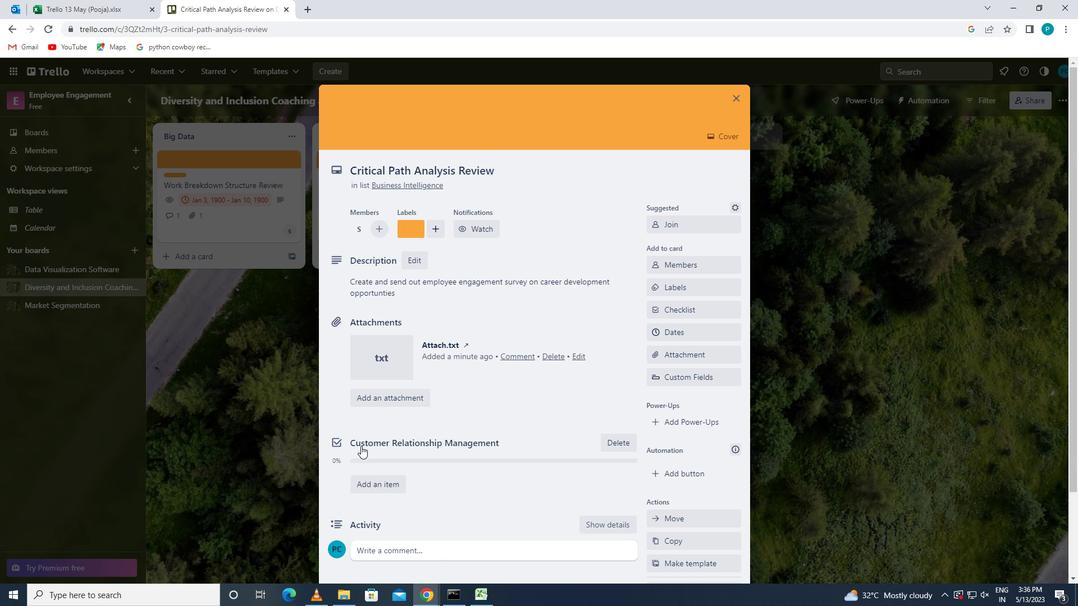 
Action: Mouse pressed left at (361, 446)
Screenshot: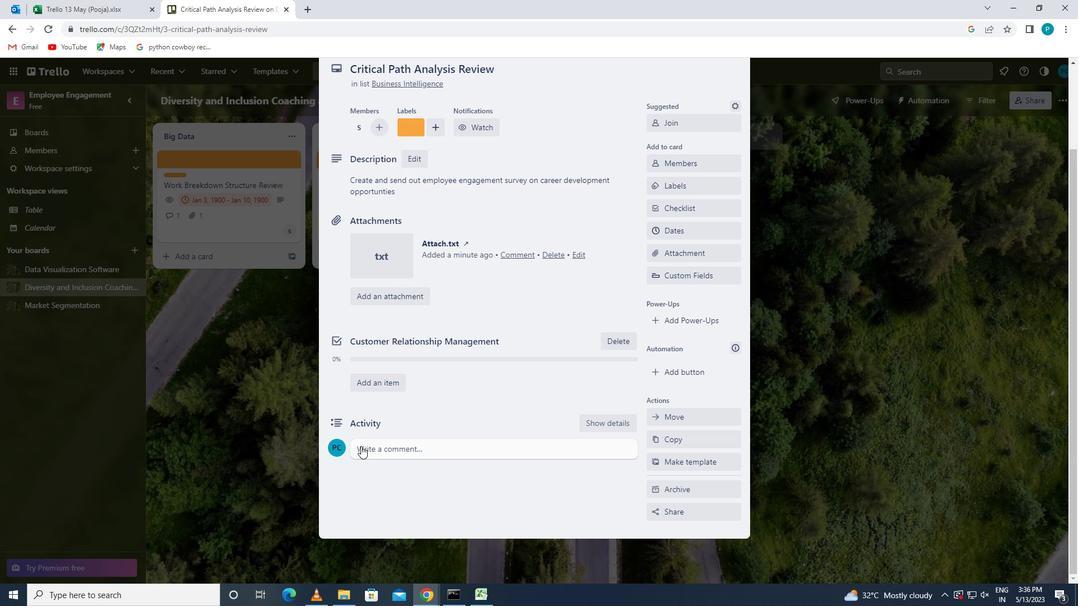 
Action: Key pressed <Key.shift><Key.caps_lock>W<Key.caps_lock>E<Key.space>NEED<Key.space>TO<Key.space>ENSURETHAT<Key.space>
Screenshot: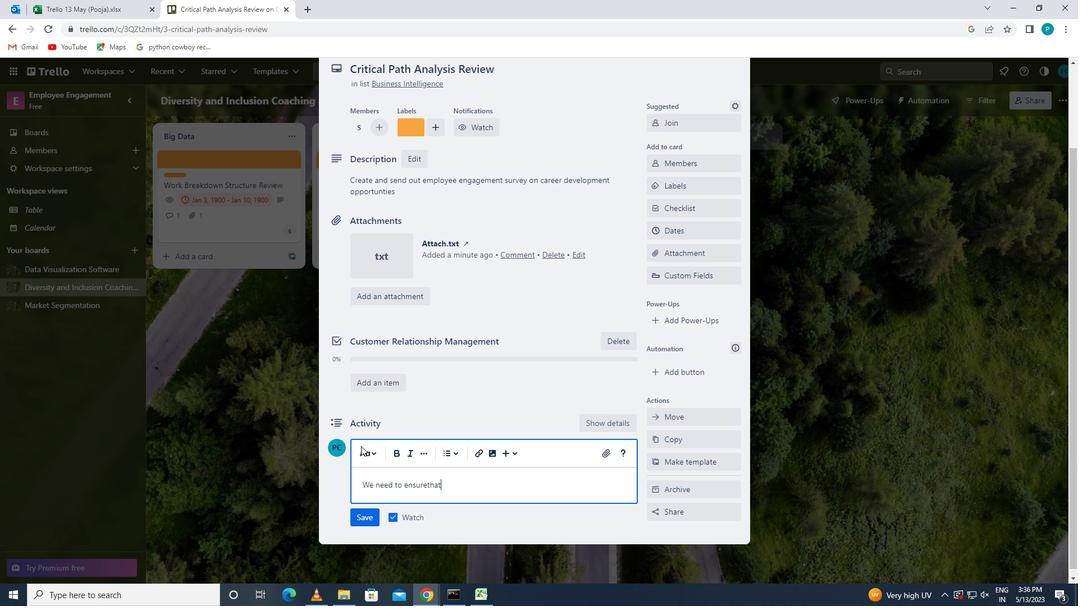 
Action: Mouse moved to (426, 484)
Screenshot: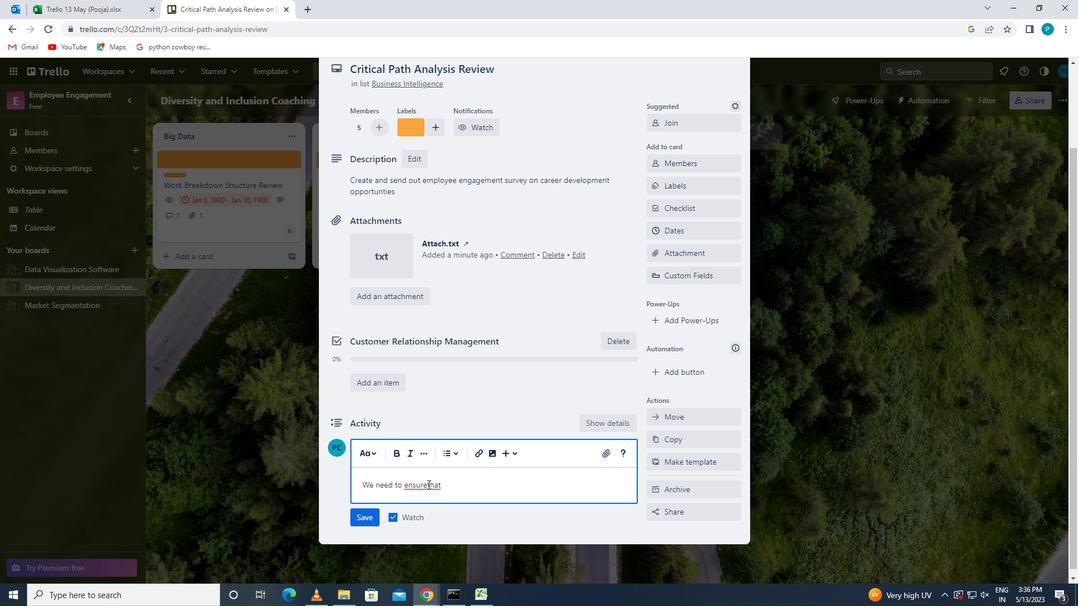 
Action: Mouse pressed left at (426, 484)
Screenshot: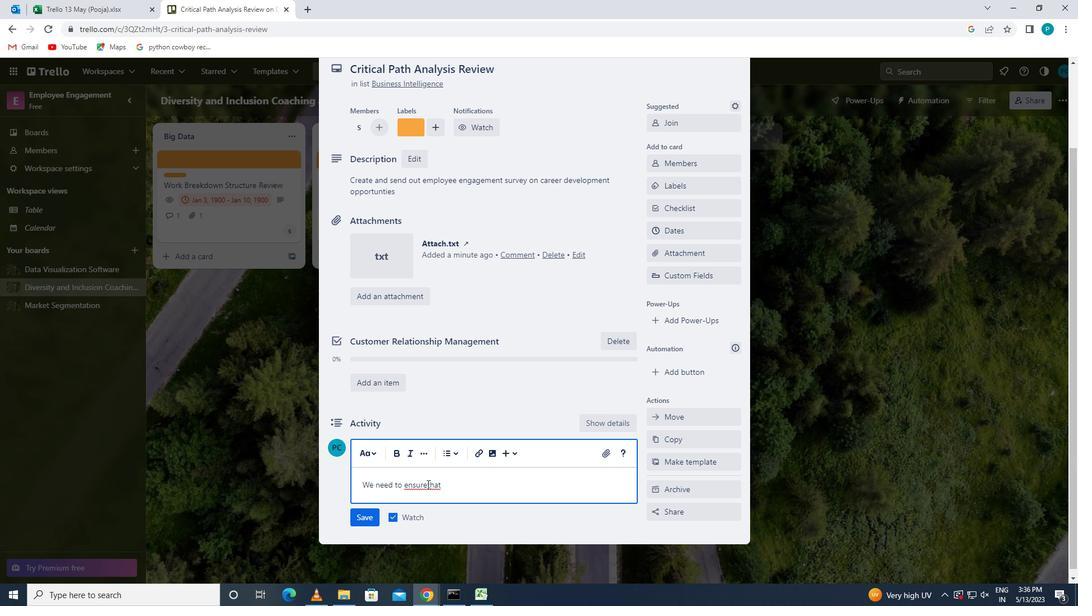 
Action: Key pressed <Key.space>
Screenshot: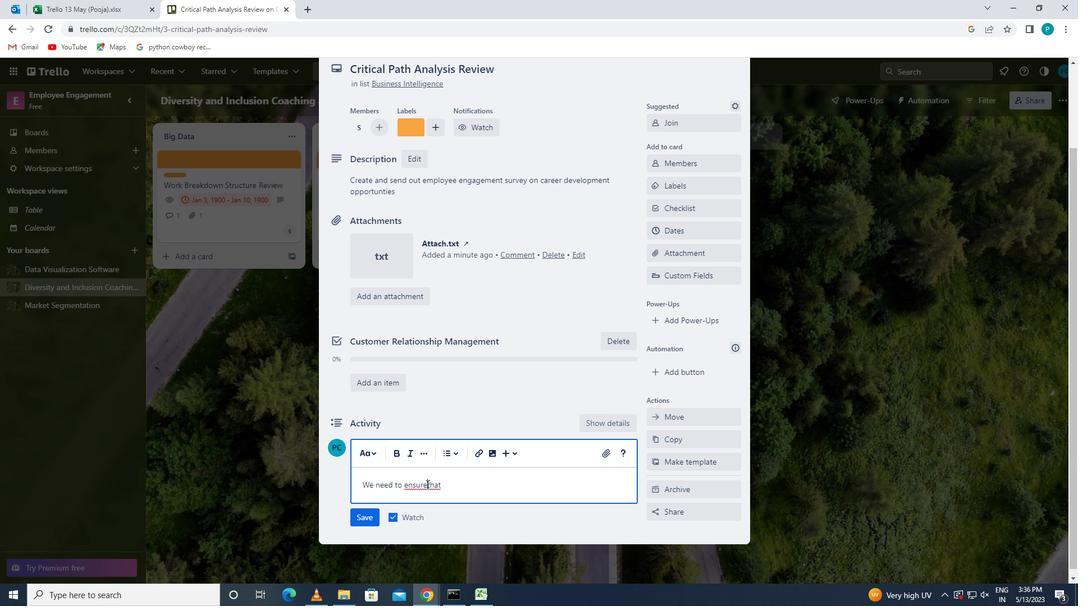 
Action: Mouse moved to (474, 488)
Screenshot: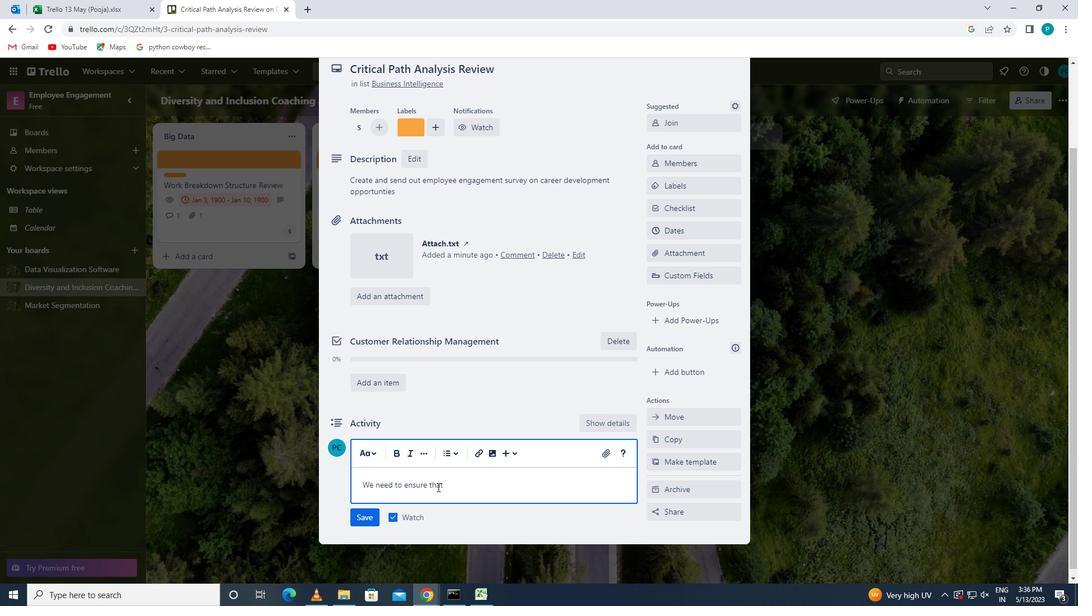 
Action: Mouse pressed left at (474, 488)
Screenshot: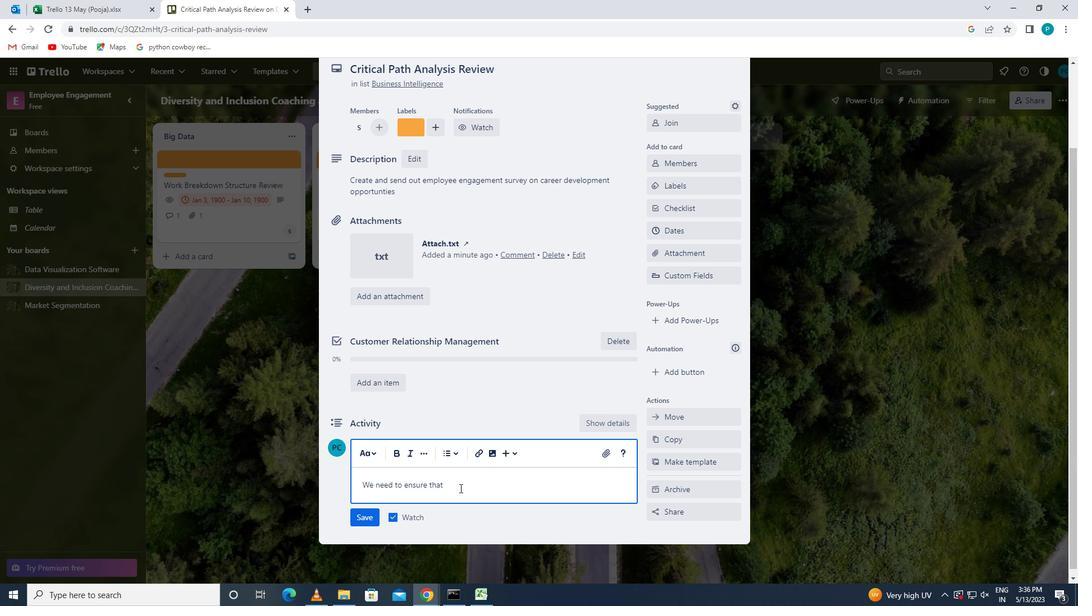 
Action: Key pressed WE<Key.space>ALLOCATE<Key.space>ENOUGH<Key.space>TIME<Key.space>AND<Key.space>RE
Screenshot: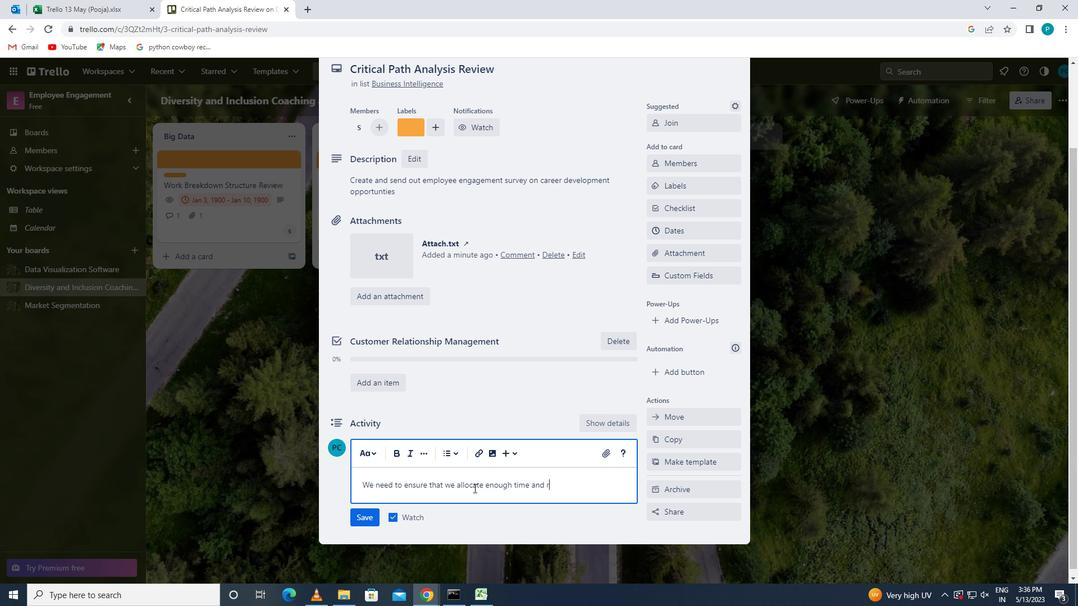 
Action: Mouse moved to (474, 488)
Screenshot: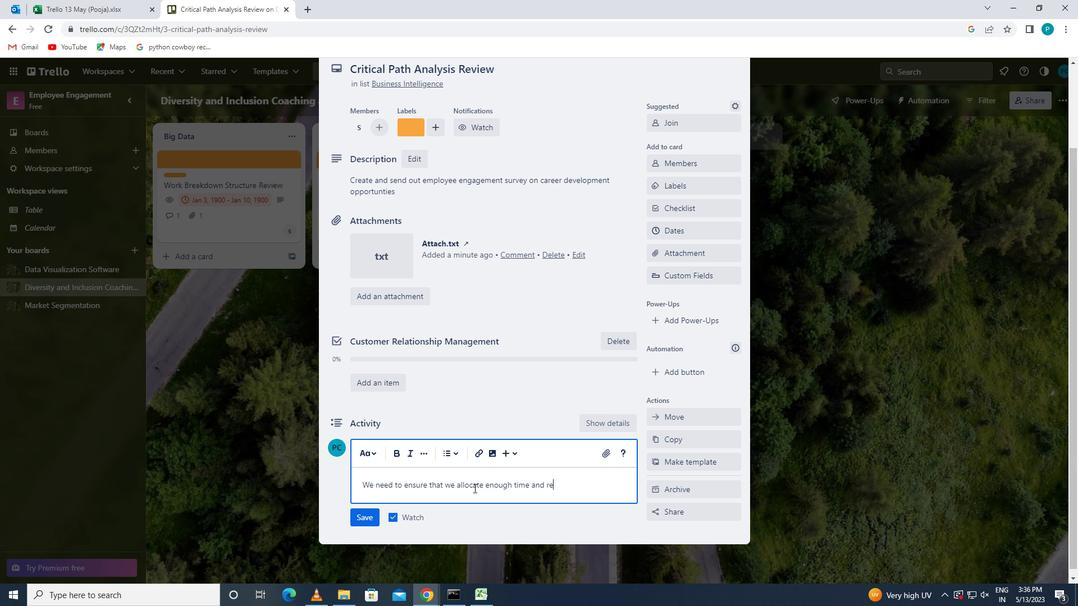 
Action: Key pressed SOURCES<Key.space>TO<Key.space>THIS<Key.space>TASK<Key.space>TO<Key.space>ENSURE<Key.space>ITS<Key.space>SUCCESS
Screenshot: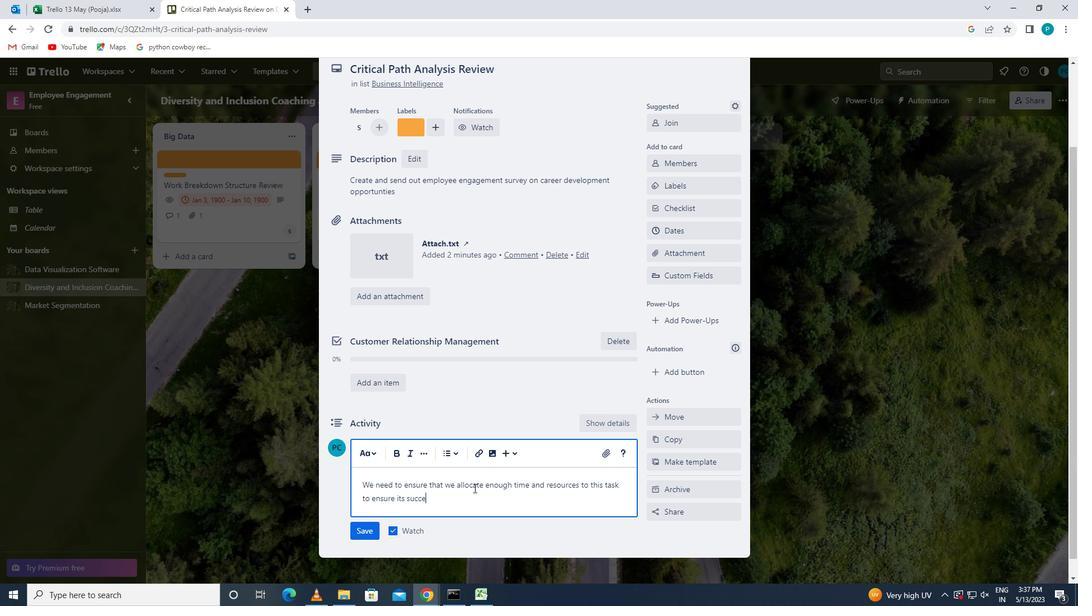 
Action: Mouse moved to (352, 533)
Screenshot: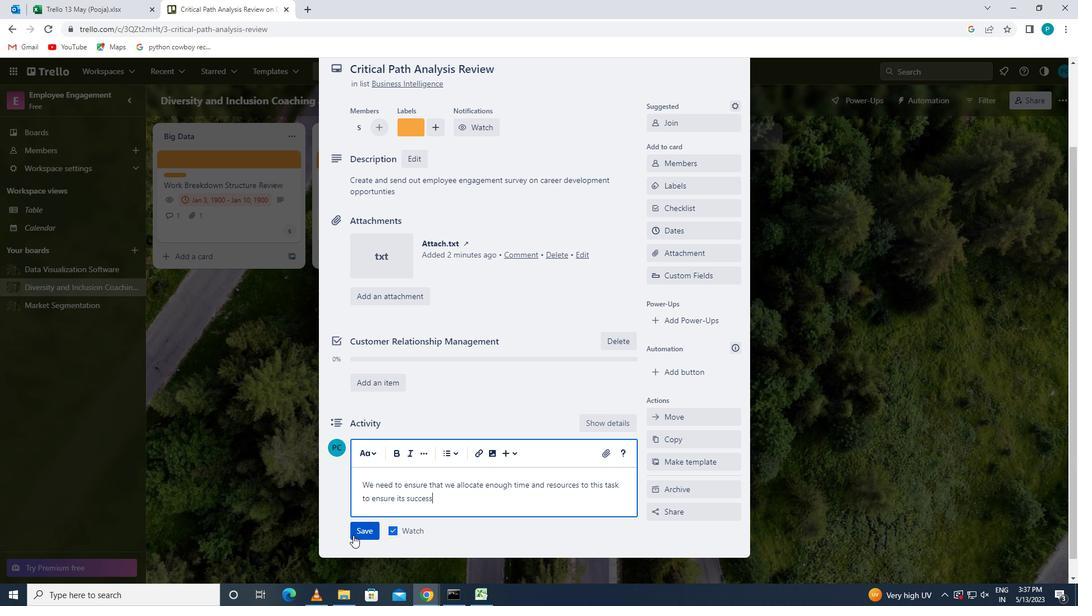 
Action: Mouse pressed left at (352, 533)
Screenshot: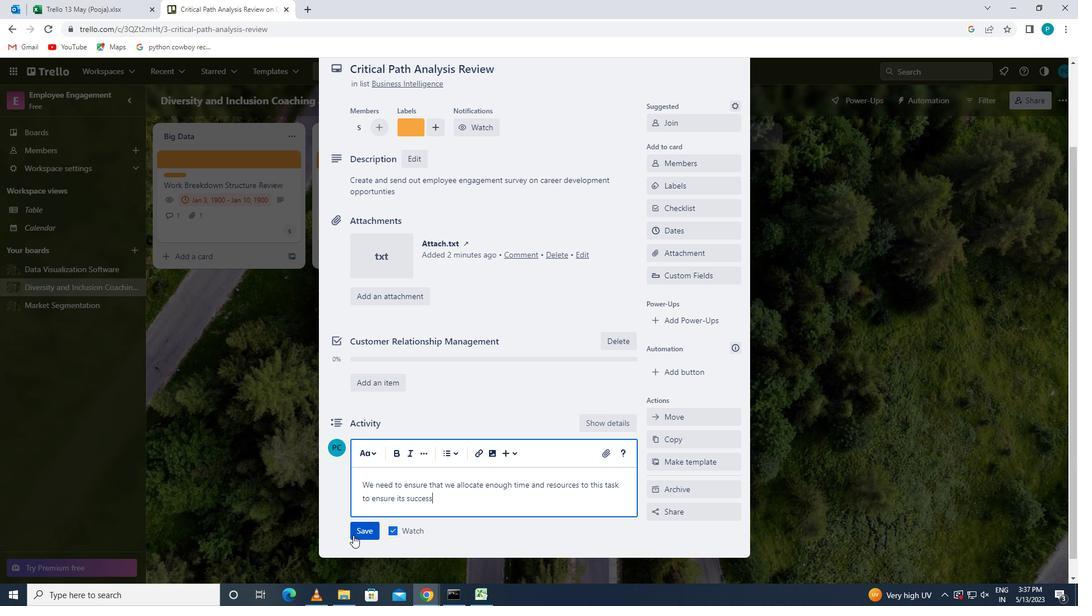 
Action: Mouse moved to (686, 238)
Screenshot: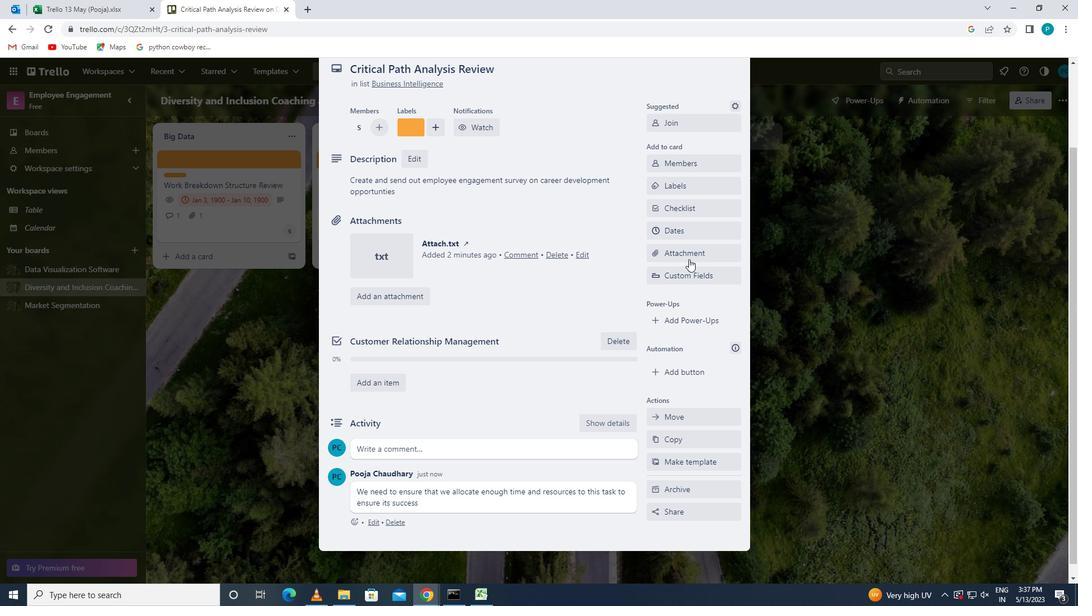 
Action: Mouse pressed left at (686, 238)
Screenshot: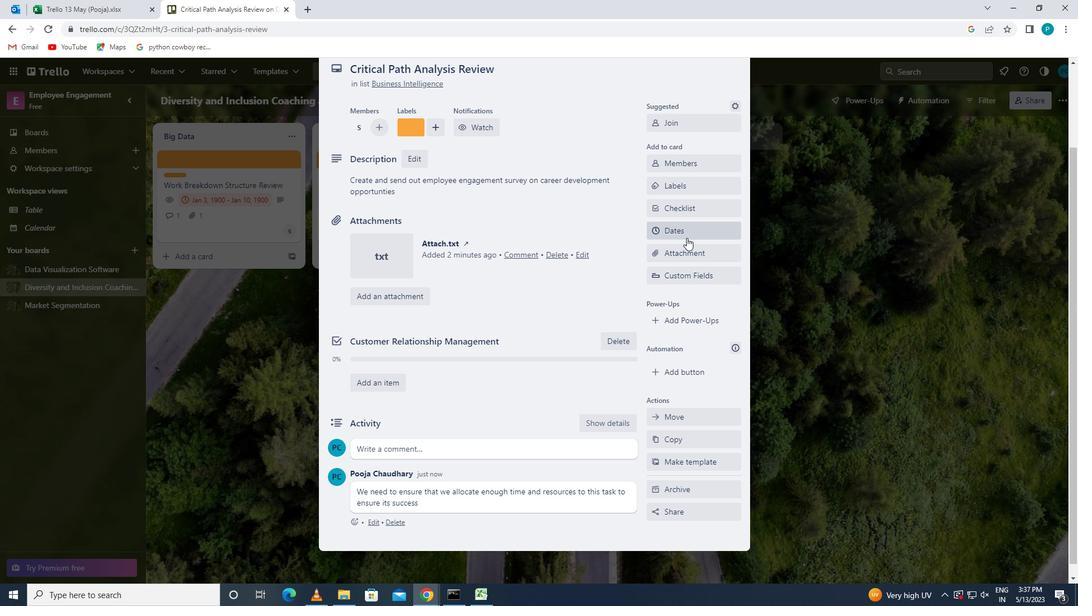 
Action: Mouse moved to (655, 300)
Screenshot: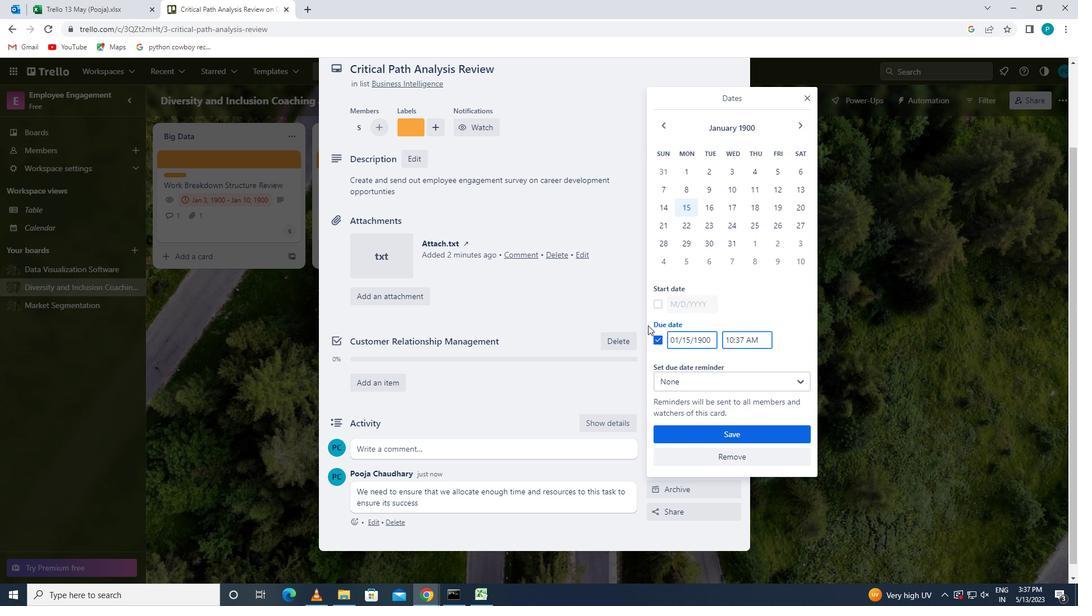 
Action: Mouse pressed left at (655, 300)
Screenshot: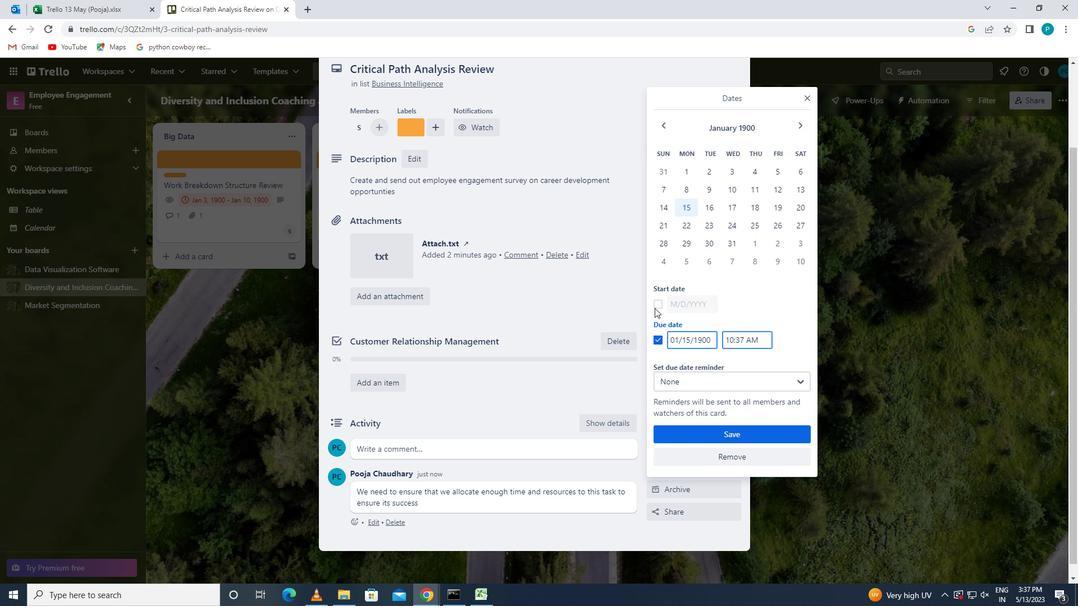 
Action: Mouse moved to (671, 306)
Screenshot: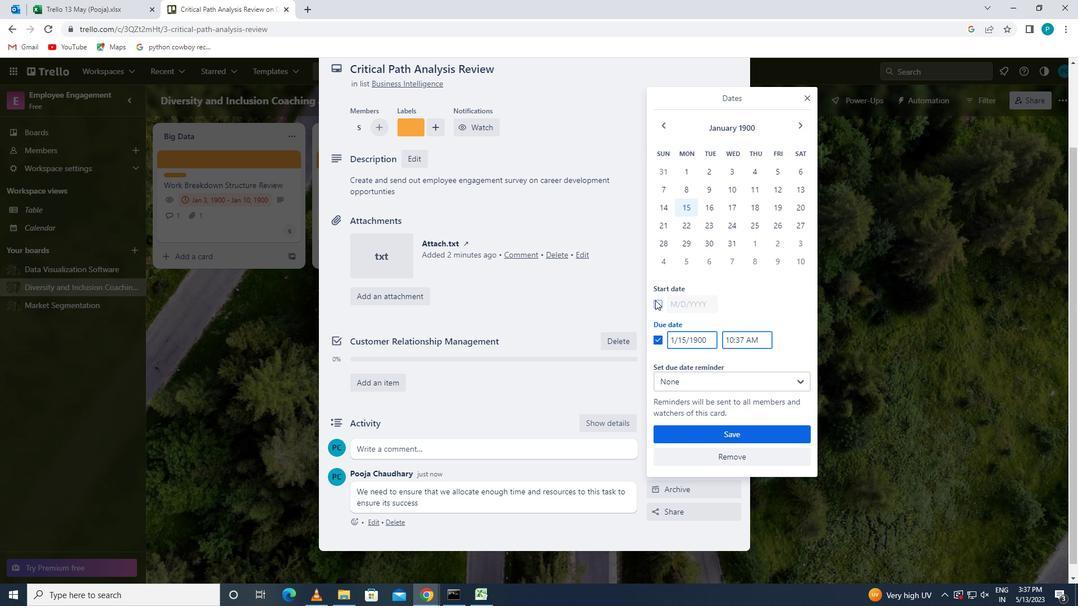 
Action: Mouse pressed left at (671, 306)
Screenshot: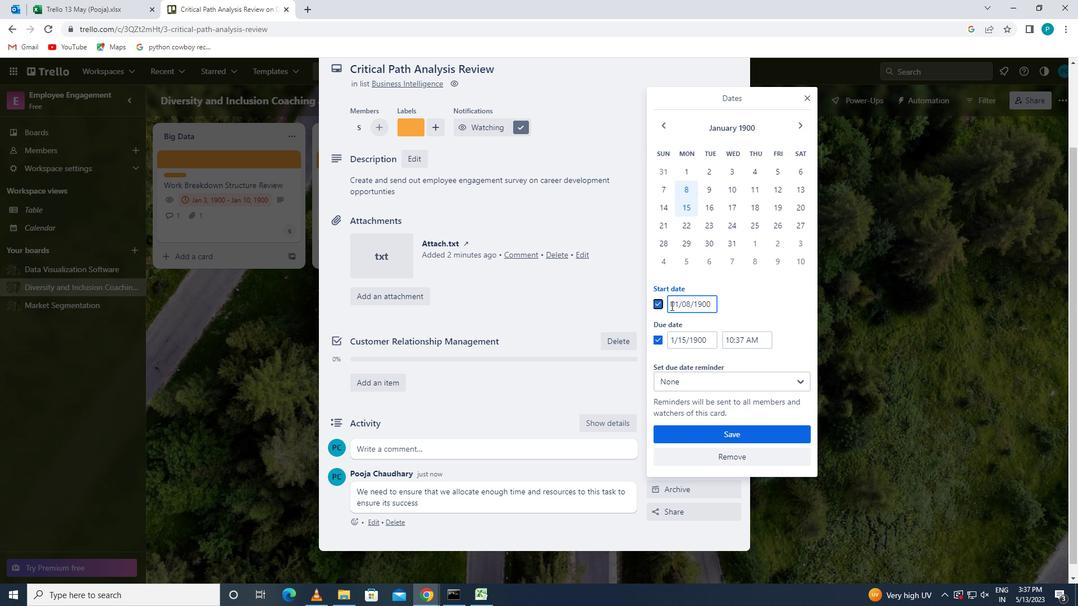 
Action: Mouse moved to (711, 310)
Screenshot: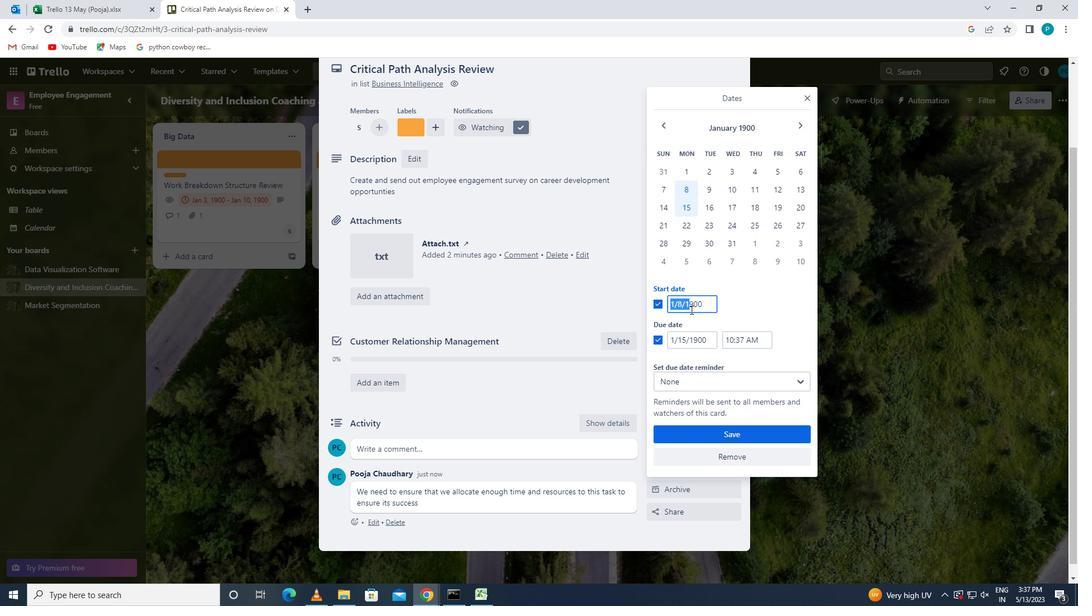 
Action: Key pressed 1/9/1900
Screenshot: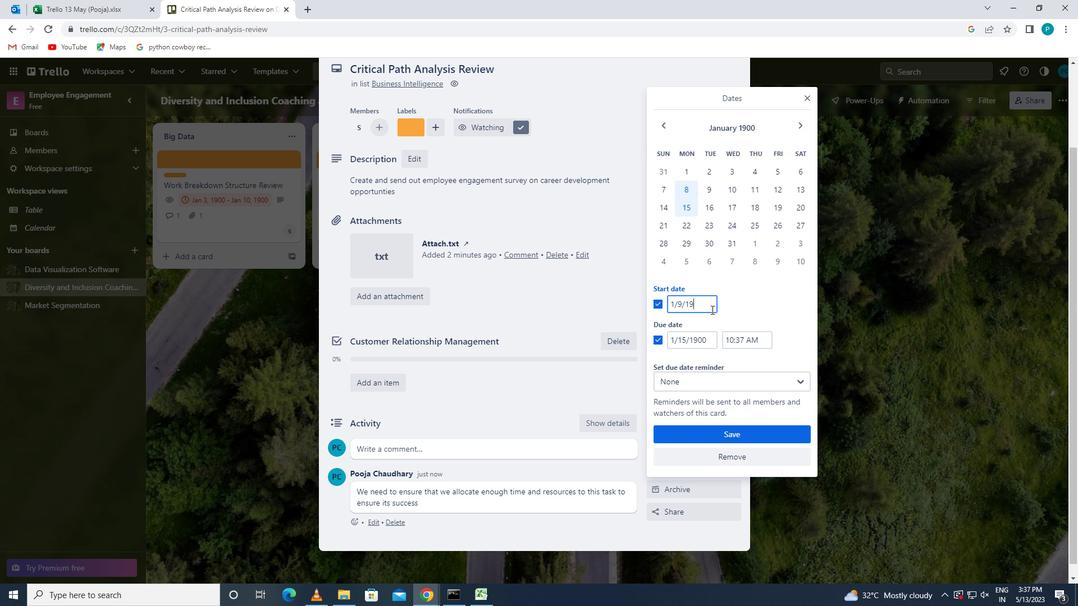 
Action: Mouse moved to (708, 341)
Screenshot: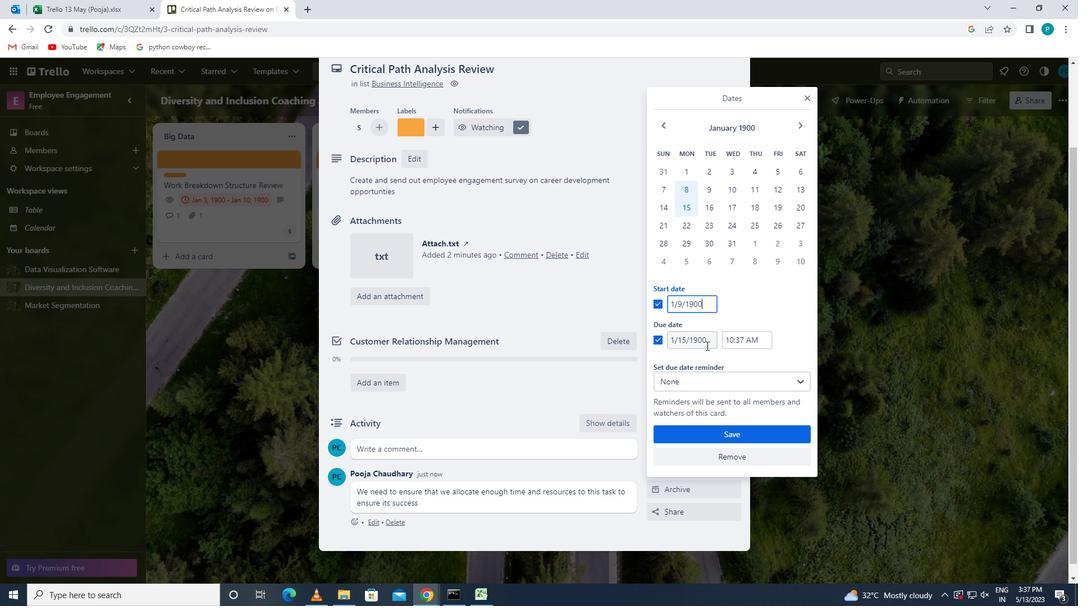 
Action: Mouse pressed left at (708, 341)
Screenshot: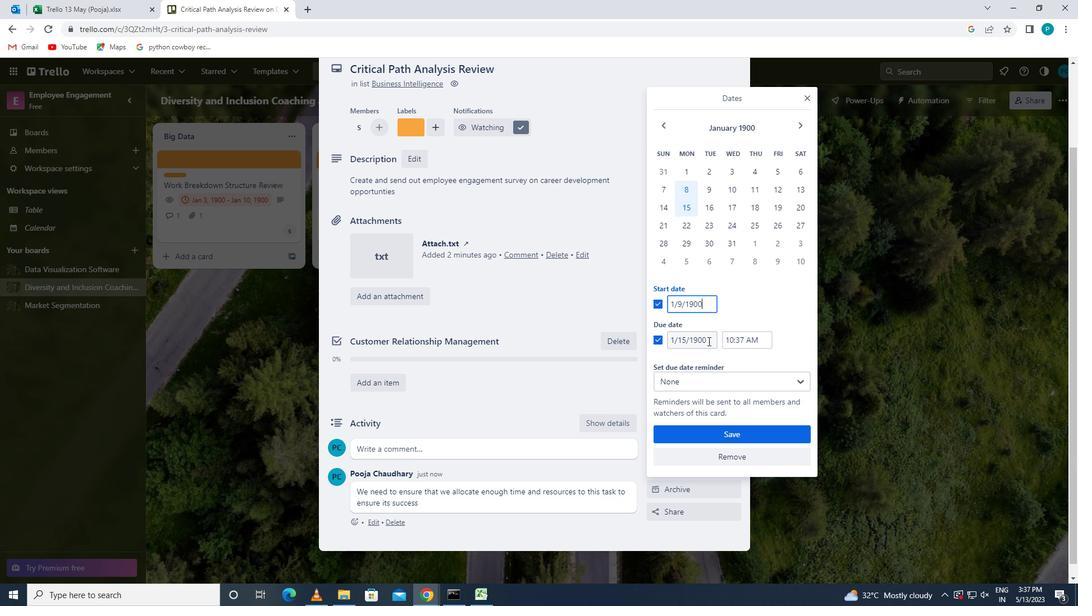 
Action: Mouse moved to (652, 342)
Screenshot: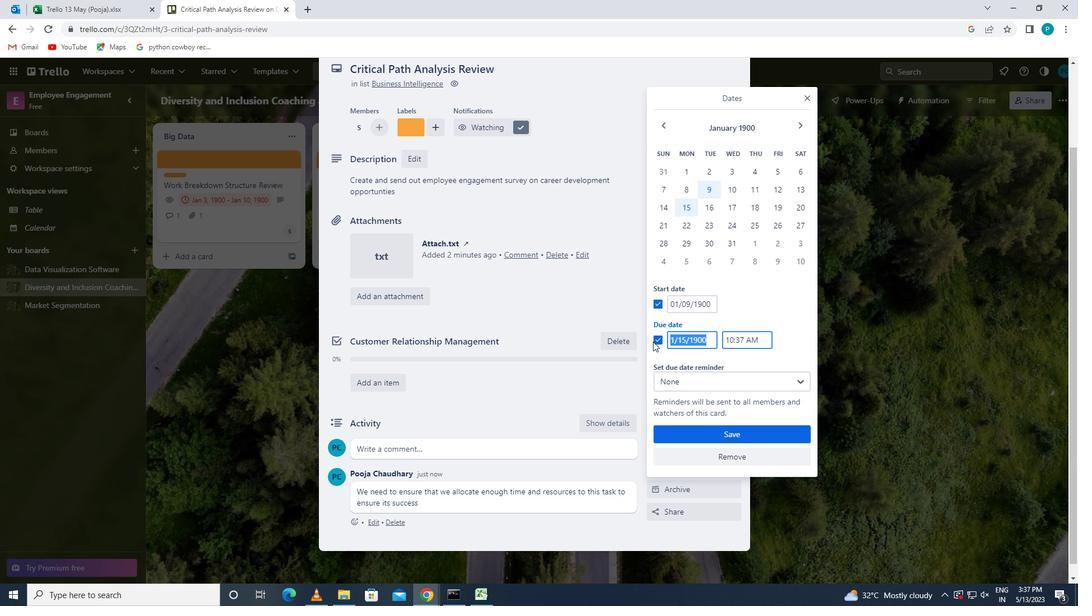 
Action: Key pressed 1/16/900
Screenshot: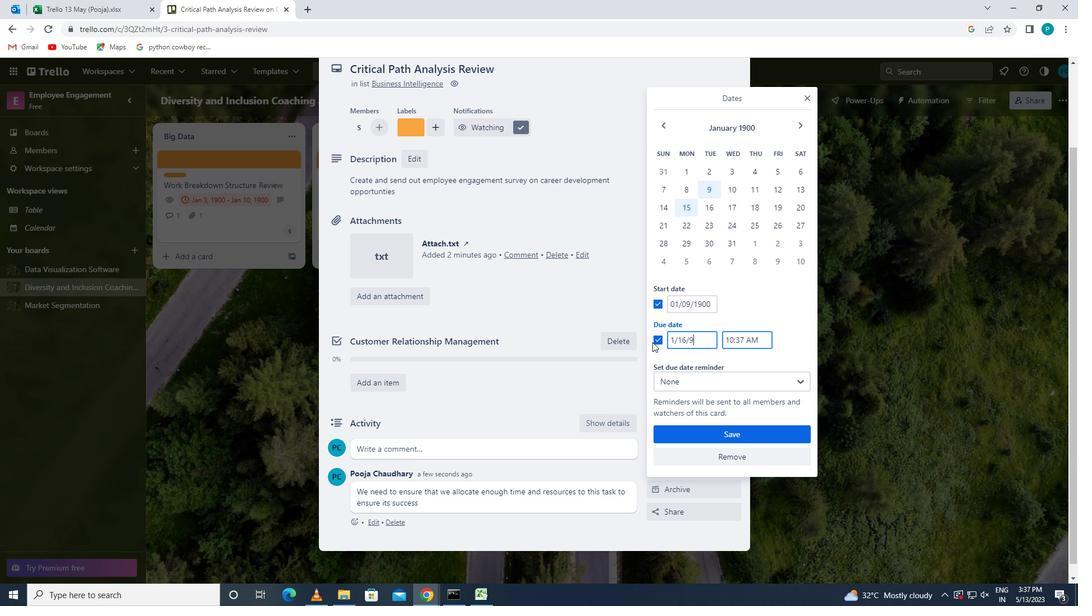 
Action: Mouse moved to (693, 430)
Screenshot: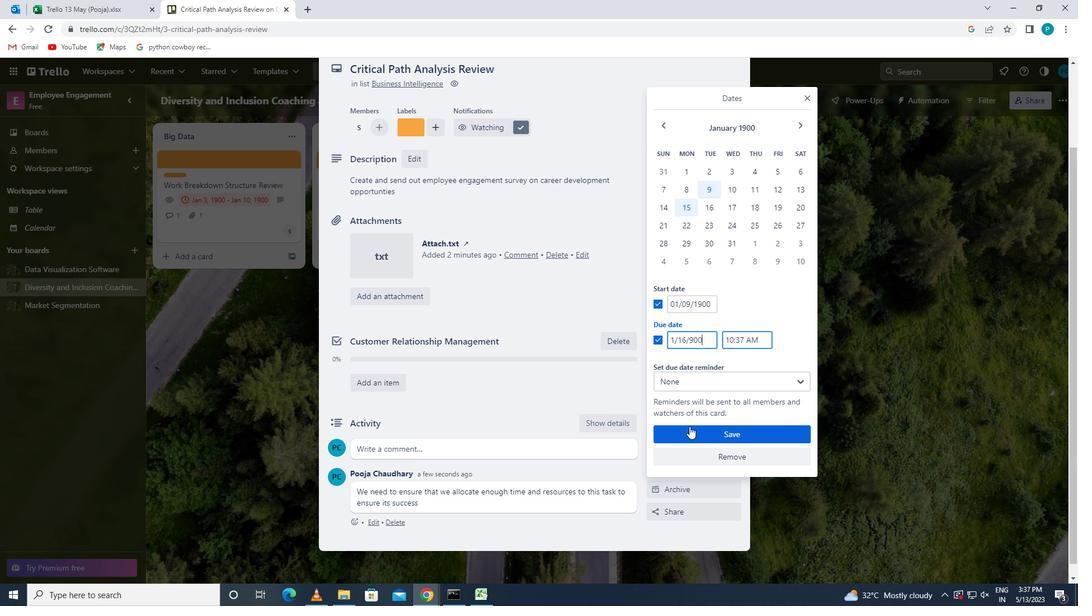 
Action: Mouse pressed left at (693, 430)
Screenshot: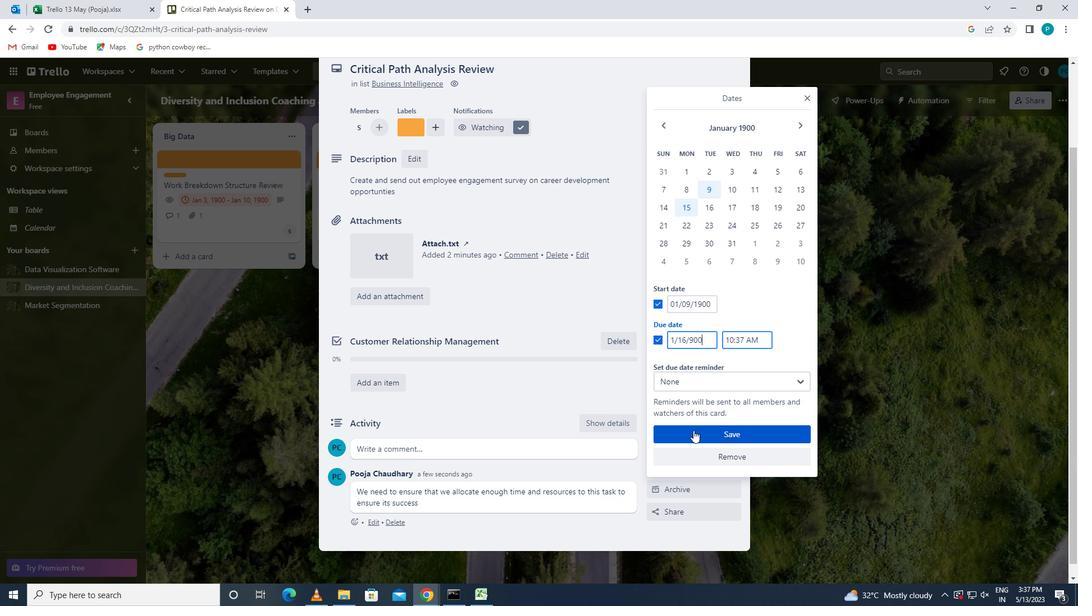 
Action: Mouse scrolled (693, 431) with delta (0, 0)
Screenshot: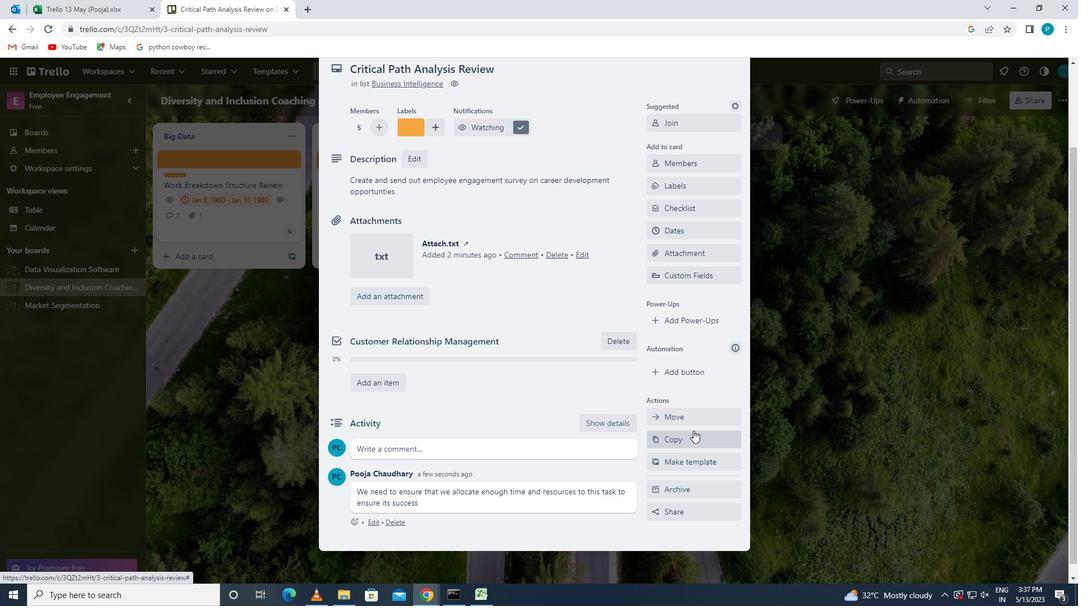 
Action: Mouse scrolled (693, 431) with delta (0, 0)
Screenshot: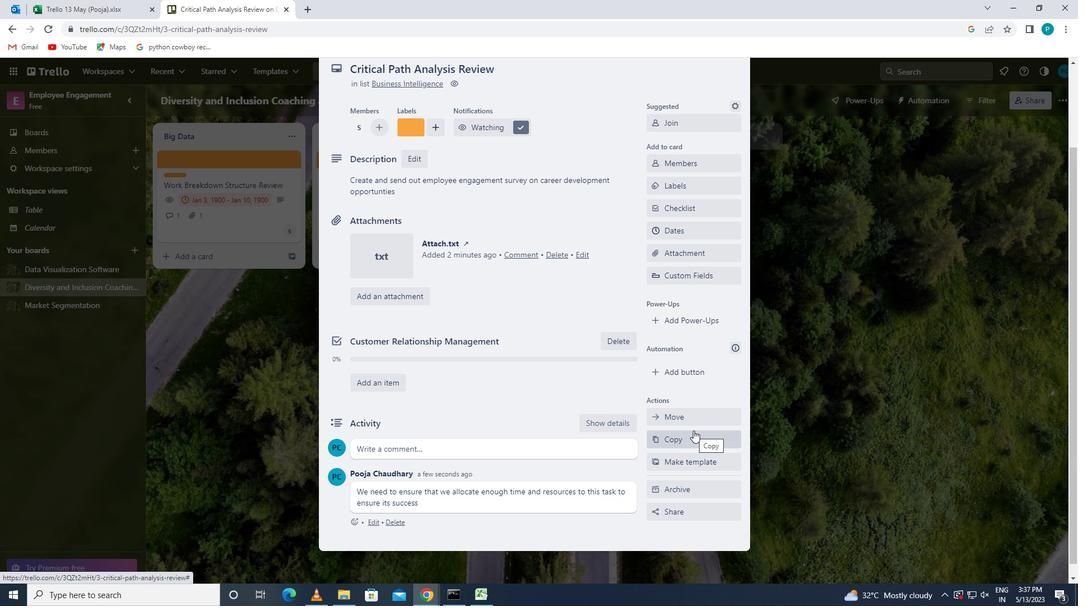 
